 Task: Search one way flight ticket for 3 adults, 3 children in premium economy from Tulsa: Tulsa International Airport to Jacksonville: Albert J. Ellis Airport on 5-3-2023. Choice of flights is Westjet. Number of bags: 9 checked bags. Price is upto 89000. Outbound departure time preference is 8:00.
Action: Mouse moved to (327, 131)
Screenshot: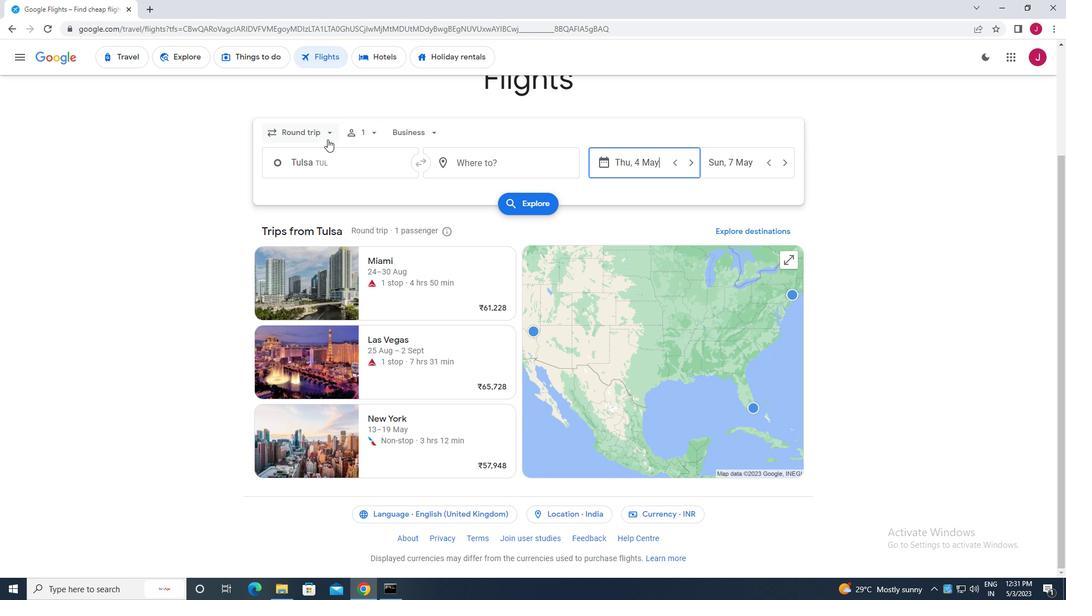 
Action: Mouse pressed left at (327, 131)
Screenshot: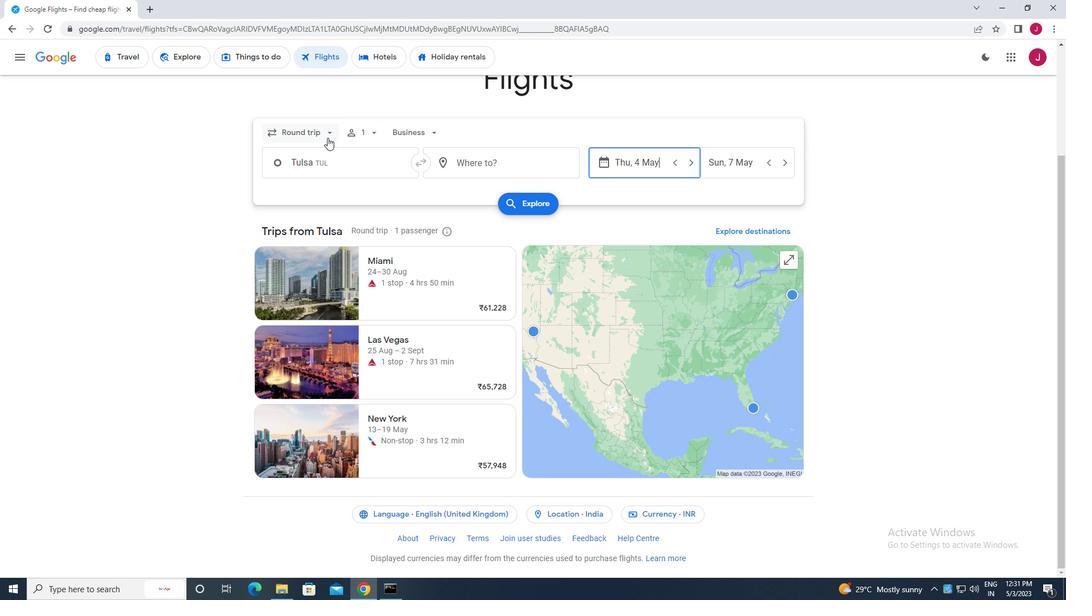 
Action: Mouse moved to (322, 180)
Screenshot: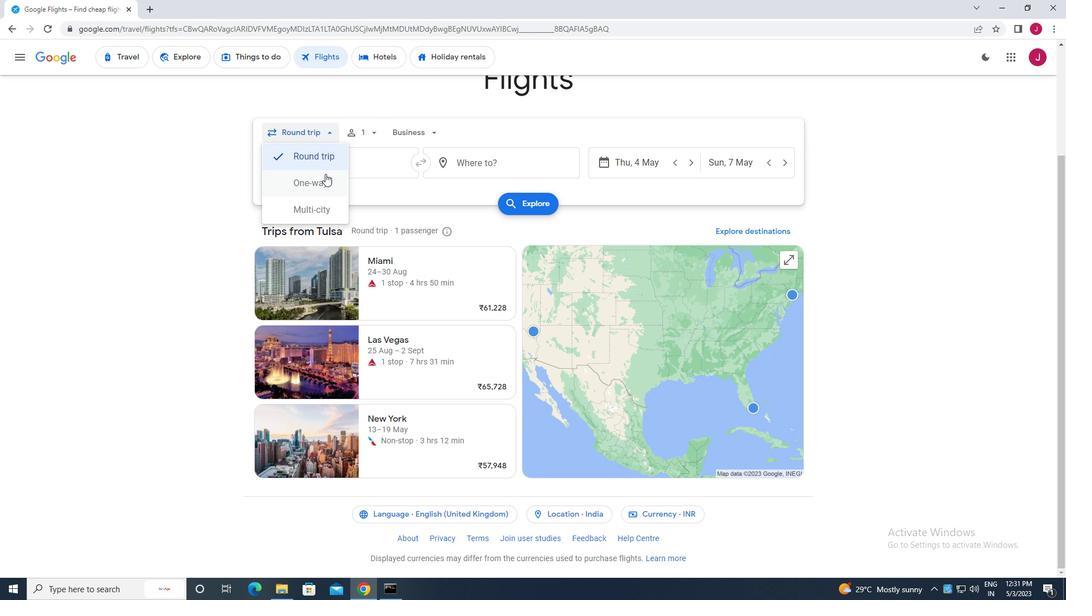 
Action: Mouse pressed left at (322, 180)
Screenshot: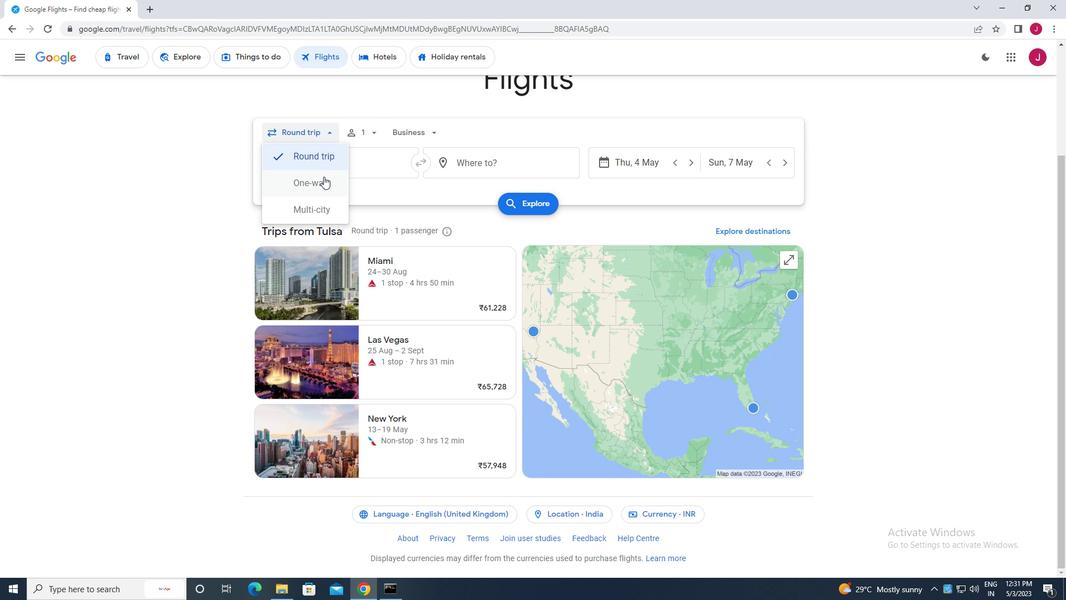
Action: Mouse moved to (367, 135)
Screenshot: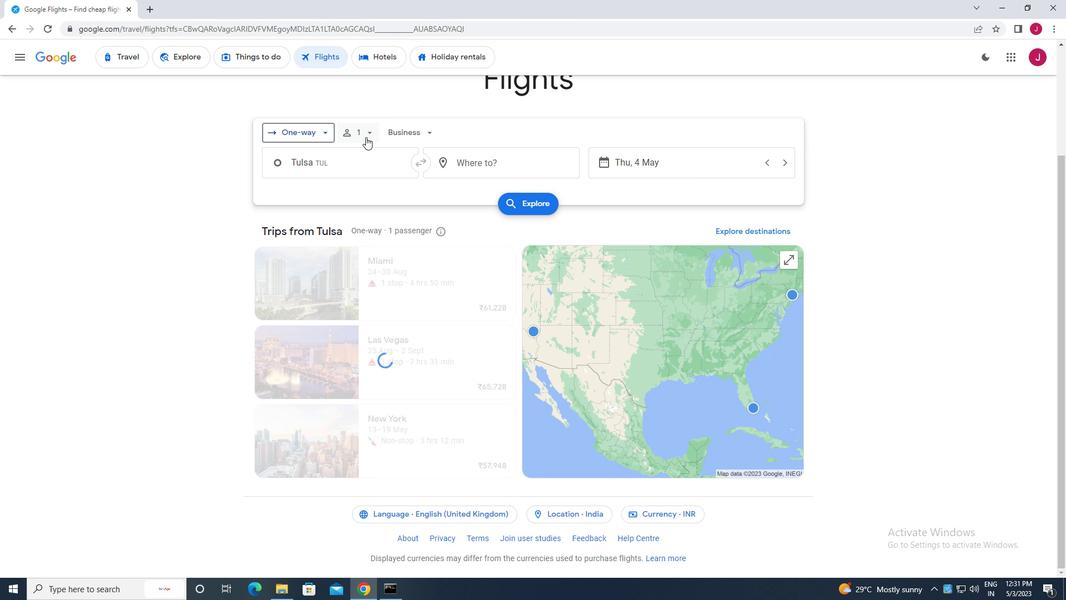 
Action: Mouse pressed left at (367, 135)
Screenshot: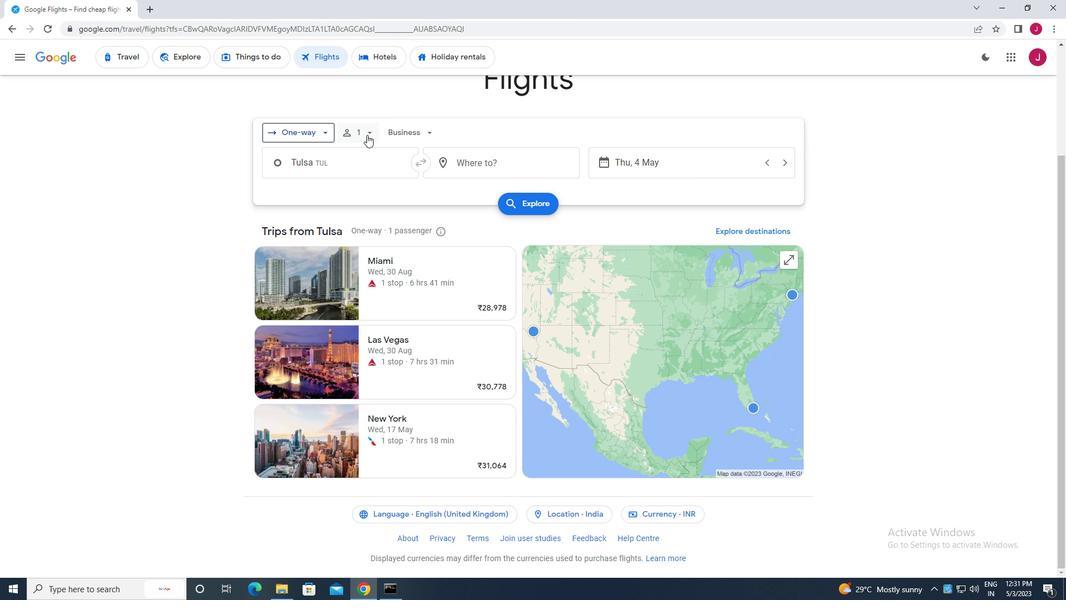 
Action: Mouse moved to (455, 161)
Screenshot: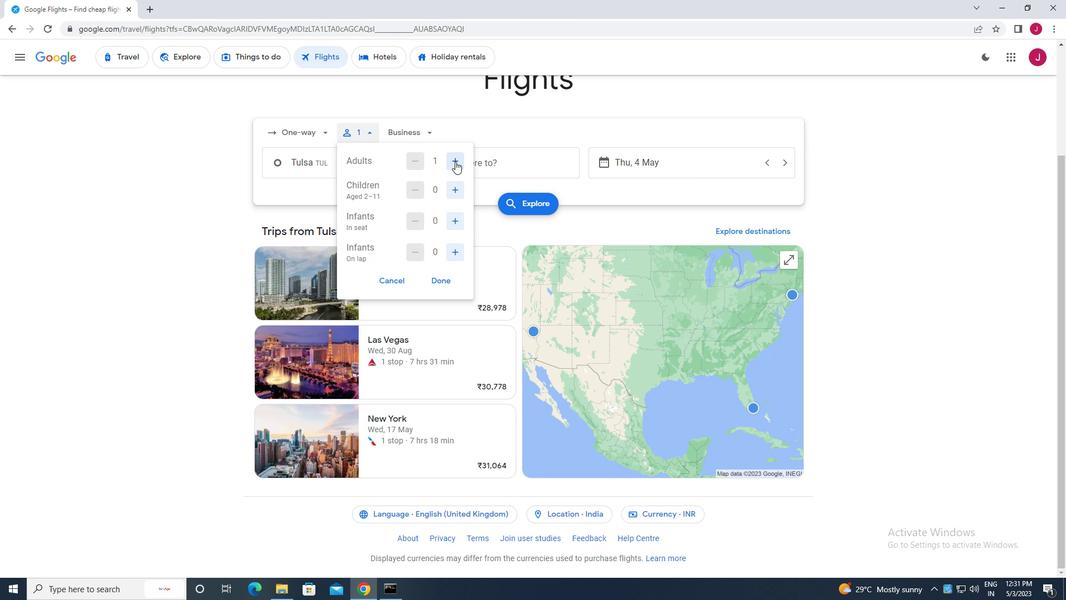 
Action: Mouse pressed left at (455, 161)
Screenshot: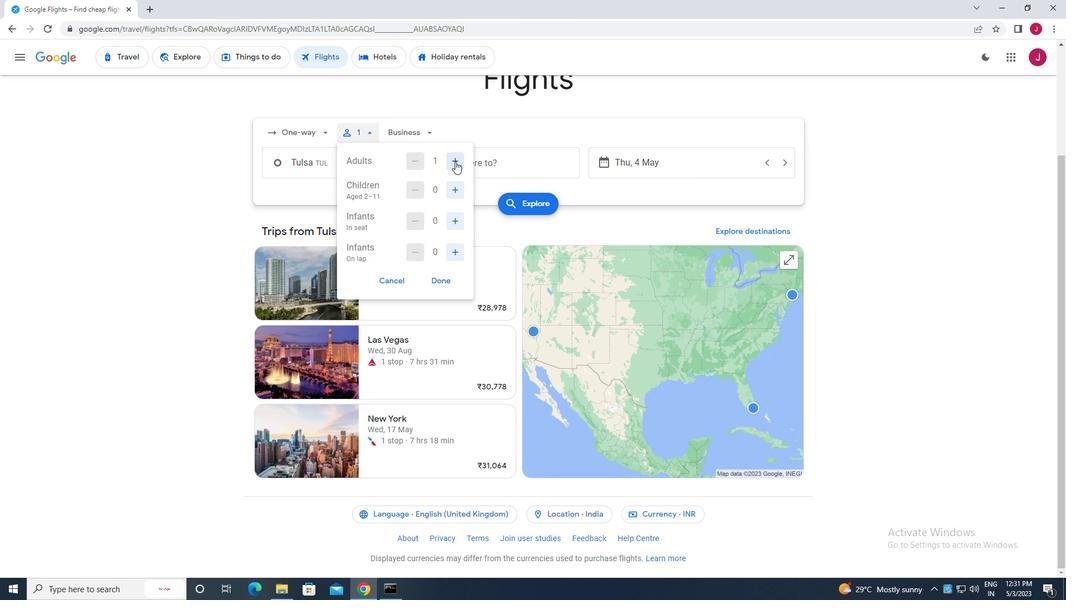 
Action: Mouse pressed left at (455, 161)
Screenshot: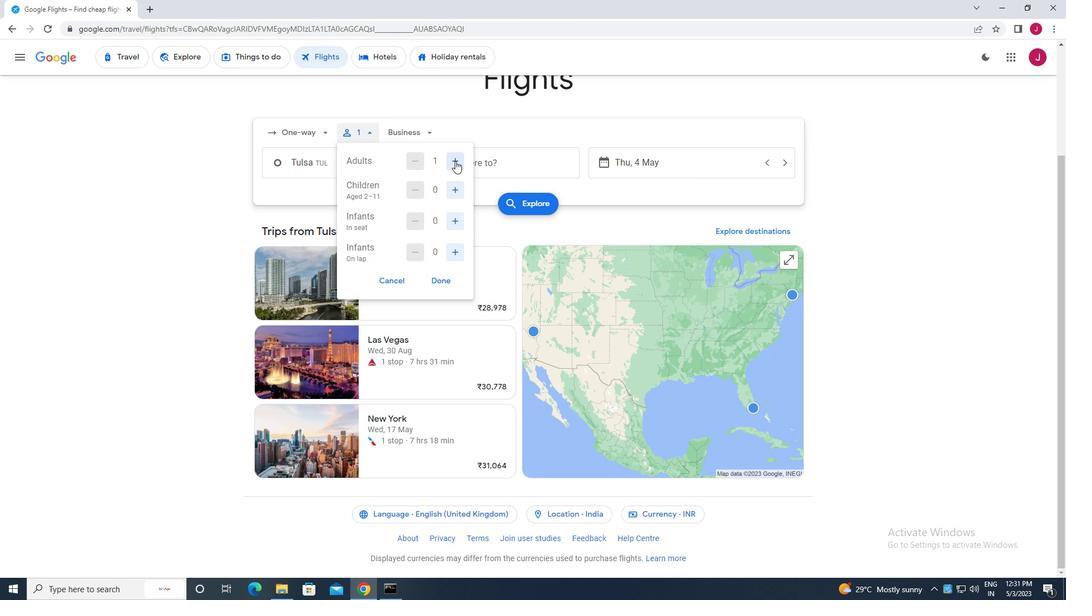
Action: Mouse moved to (457, 191)
Screenshot: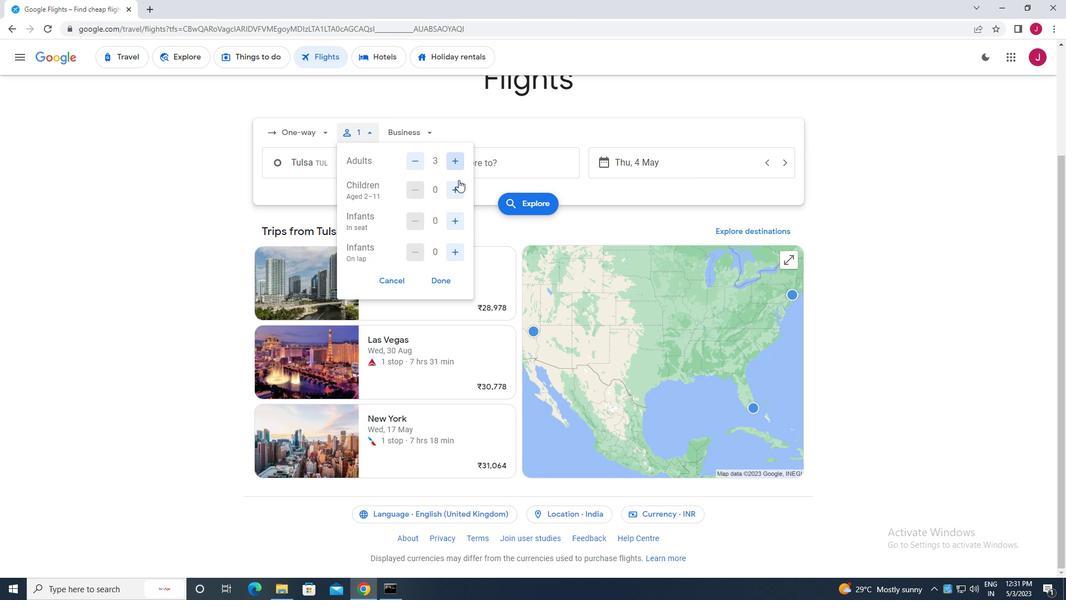 
Action: Mouse pressed left at (457, 191)
Screenshot: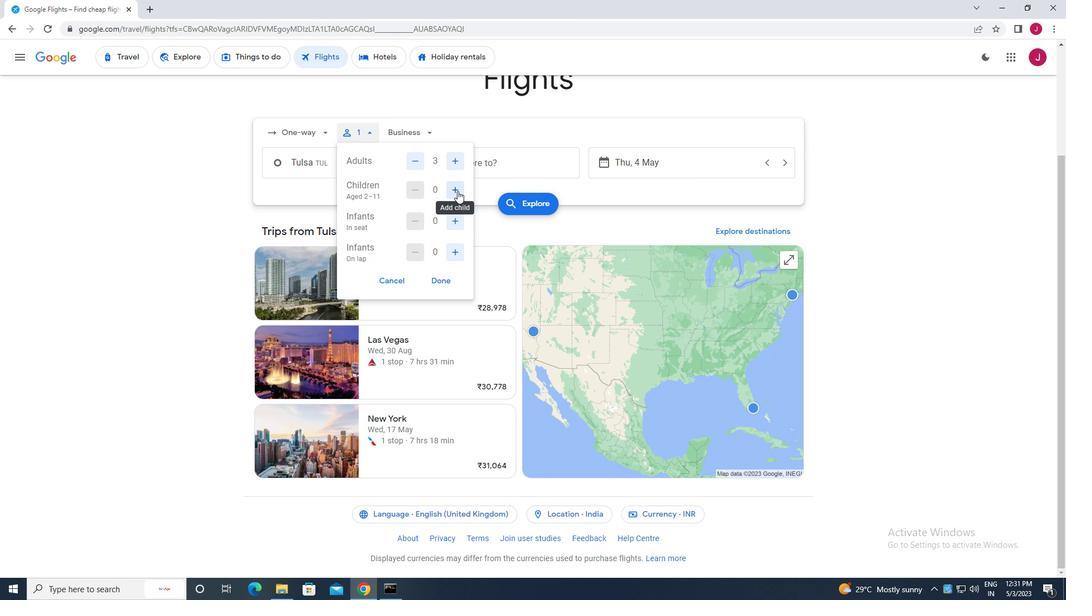 
Action: Mouse pressed left at (457, 191)
Screenshot: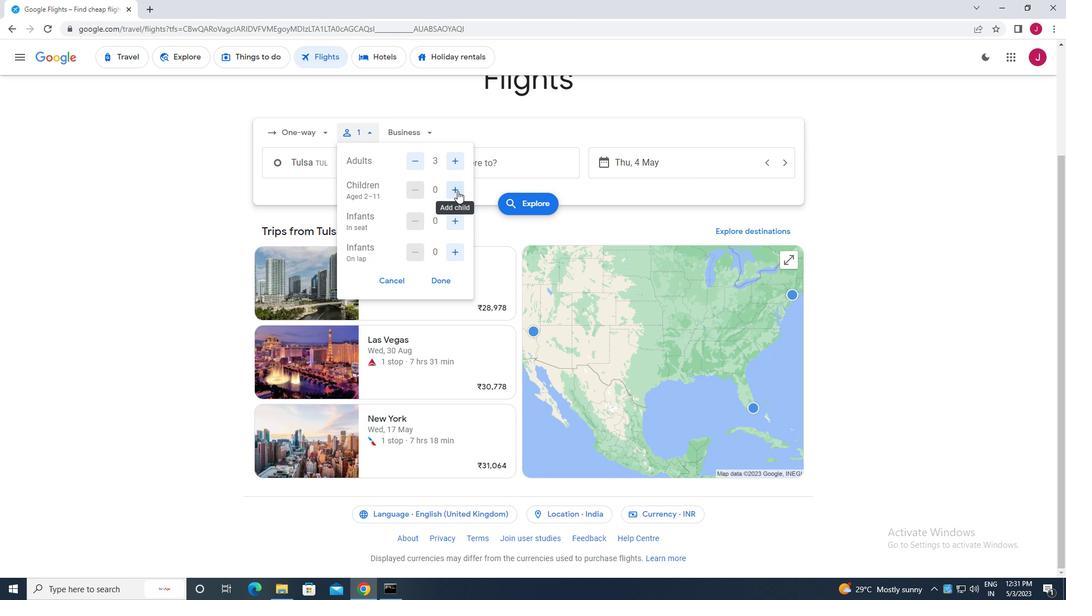 
Action: Mouse pressed left at (457, 191)
Screenshot: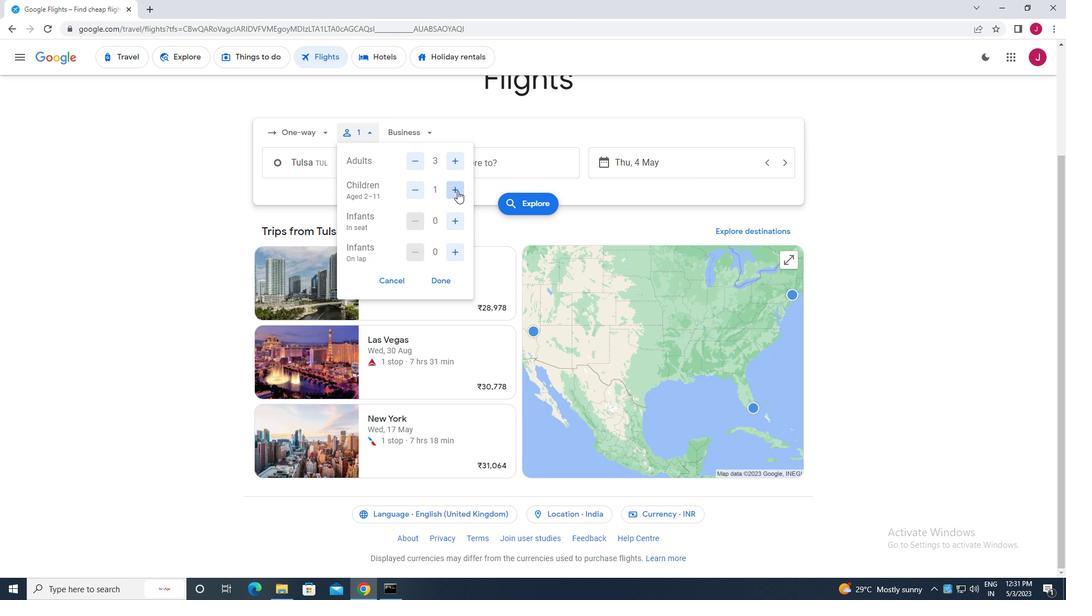 
Action: Mouse moved to (445, 281)
Screenshot: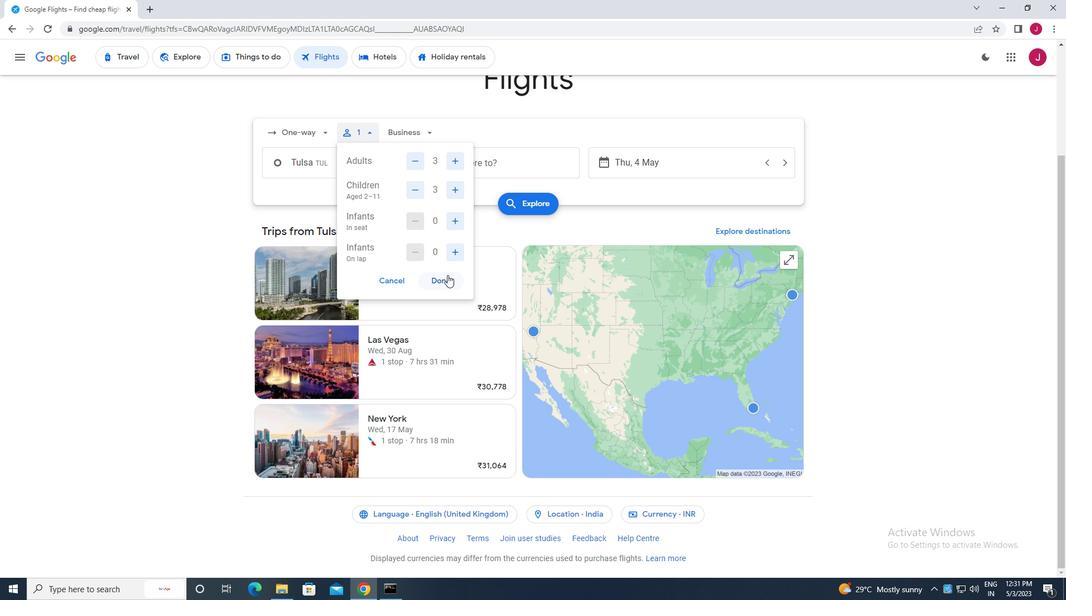 
Action: Mouse pressed left at (445, 281)
Screenshot: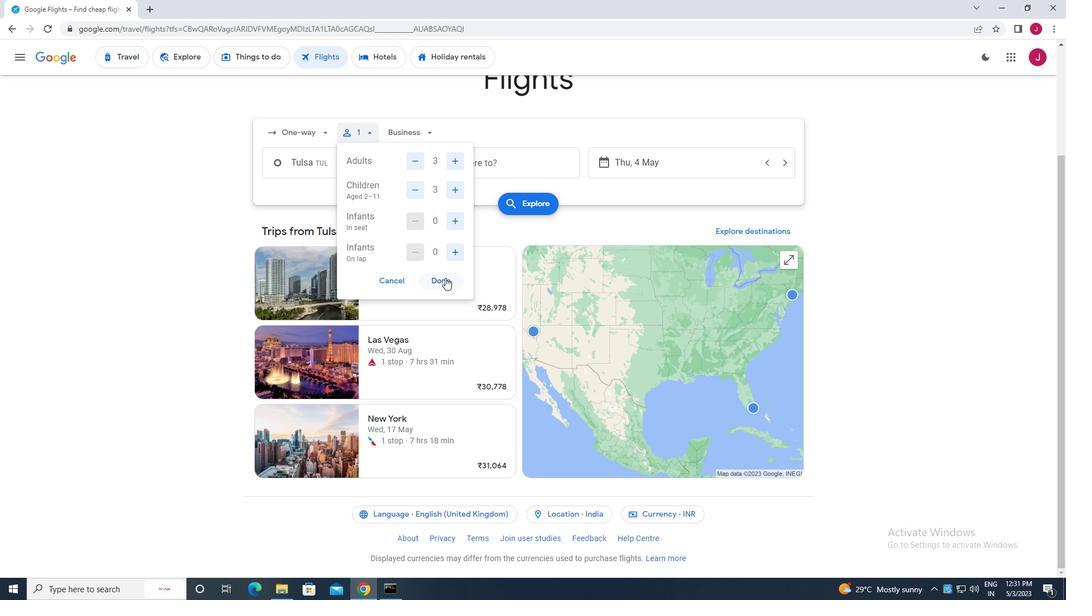 
Action: Mouse moved to (412, 131)
Screenshot: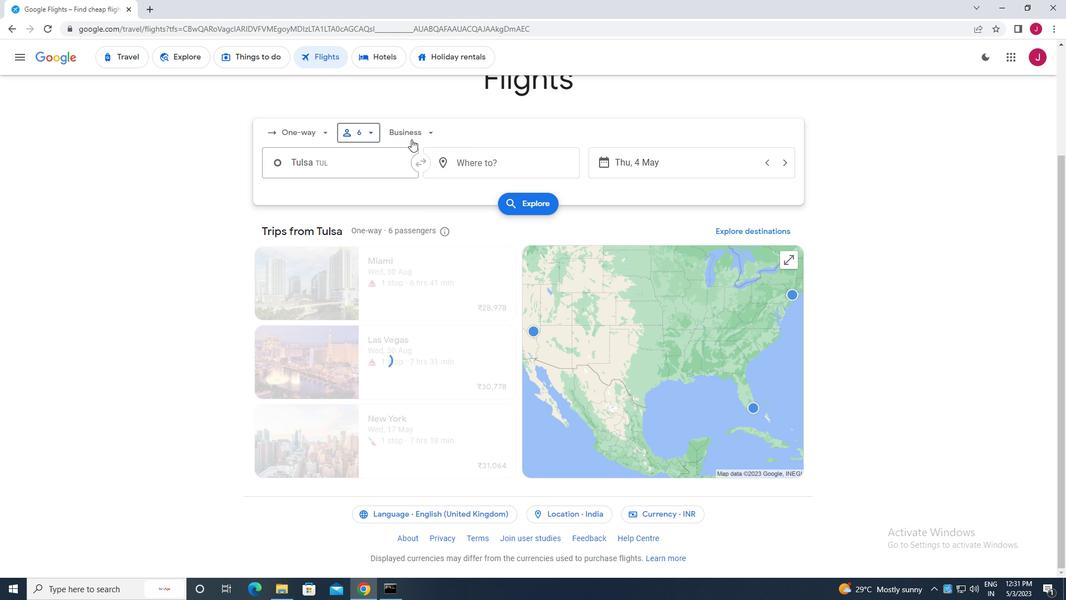 
Action: Mouse pressed left at (412, 131)
Screenshot: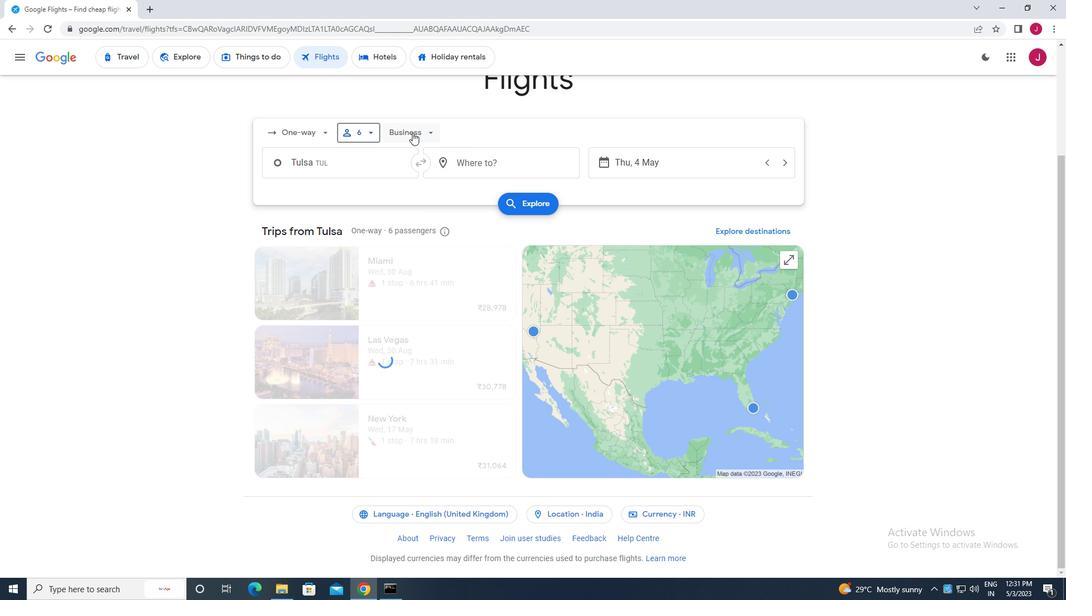 
Action: Mouse moved to (423, 180)
Screenshot: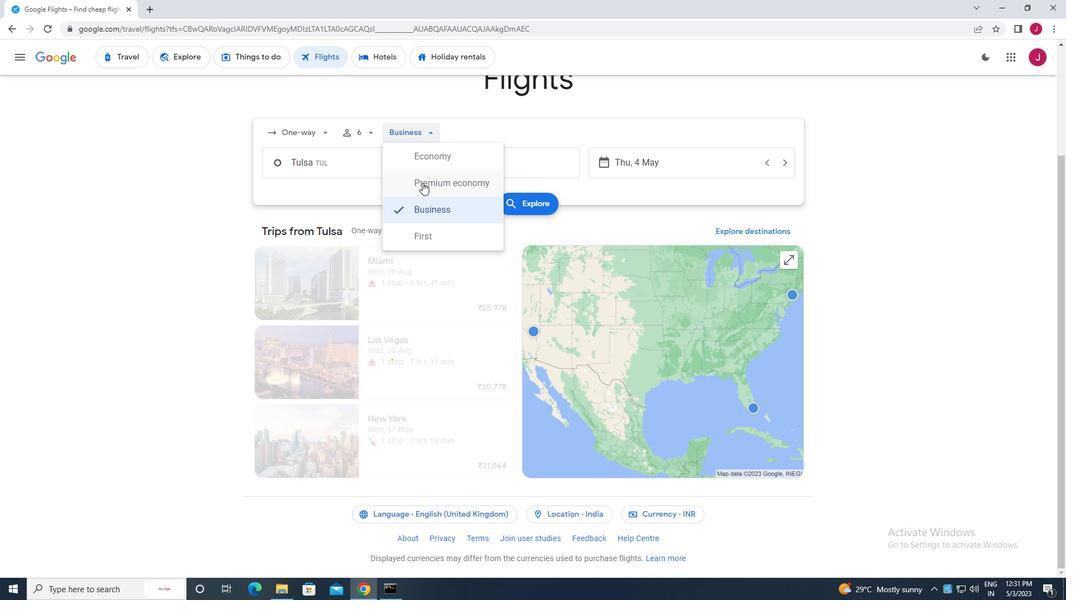
Action: Mouse pressed left at (423, 180)
Screenshot: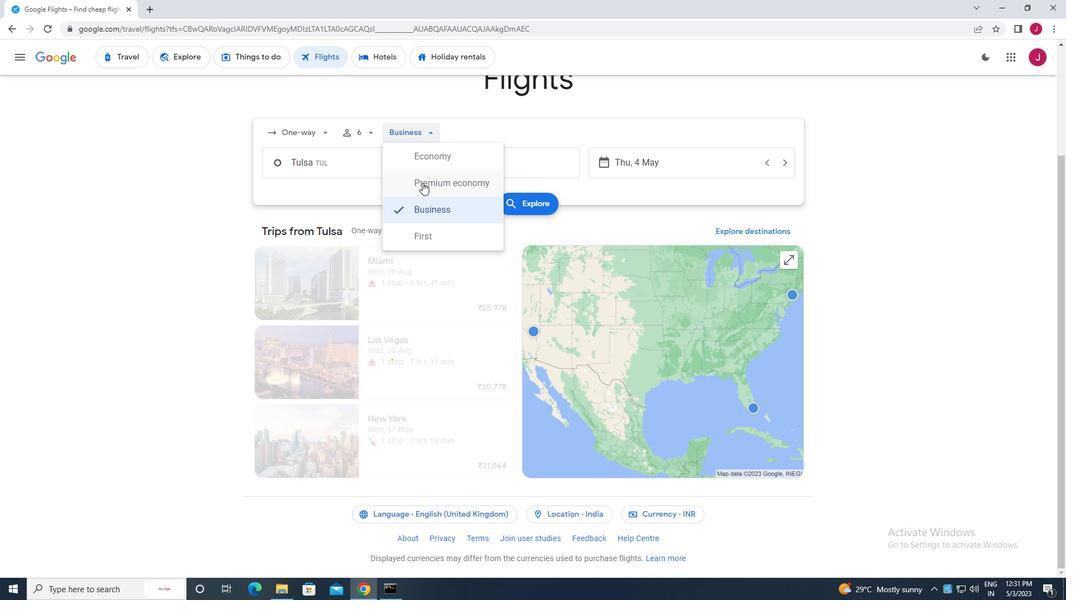 
Action: Mouse moved to (355, 168)
Screenshot: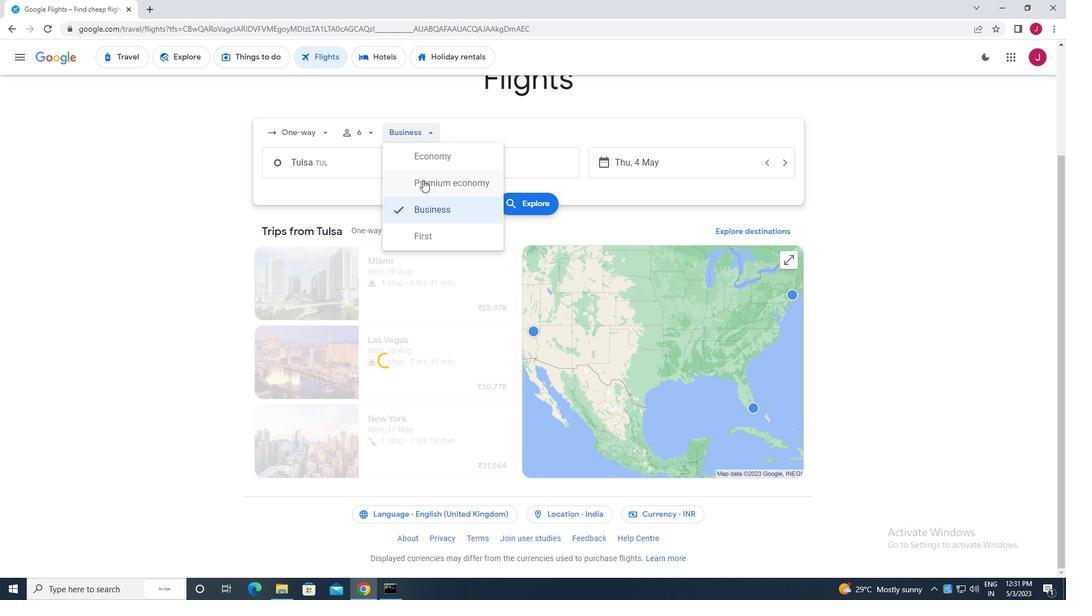 
Action: Mouse pressed left at (355, 168)
Screenshot: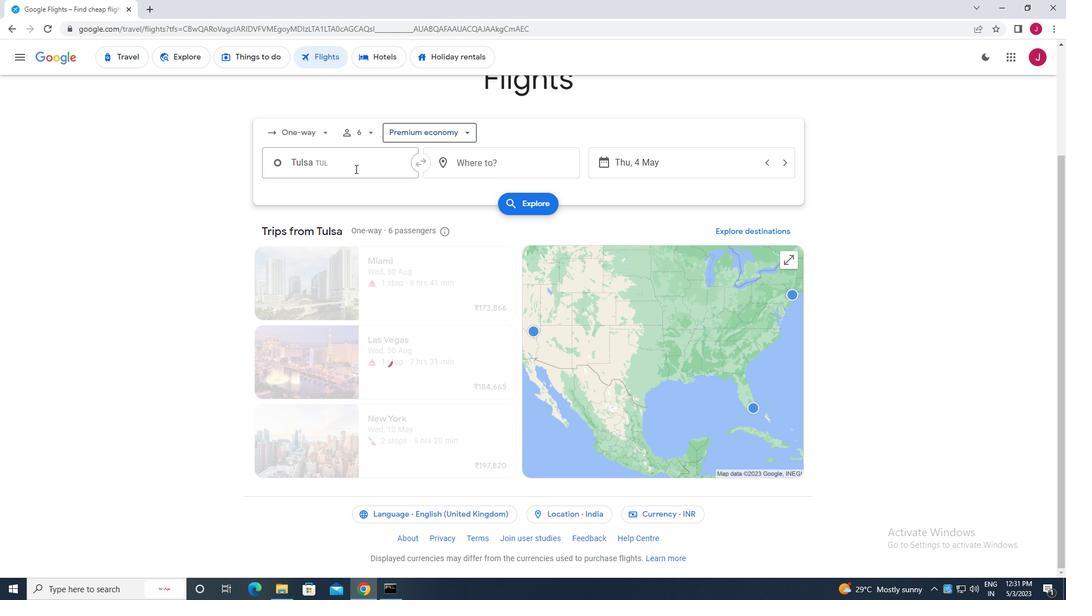 
Action: Mouse moved to (366, 164)
Screenshot: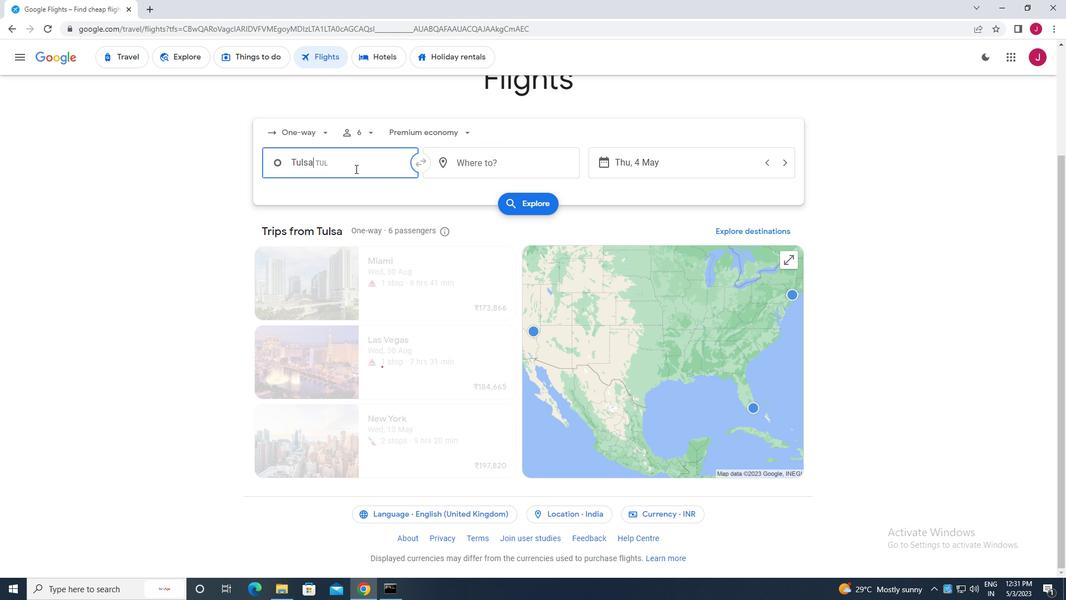 
Action: Key pressed tulsa
Screenshot: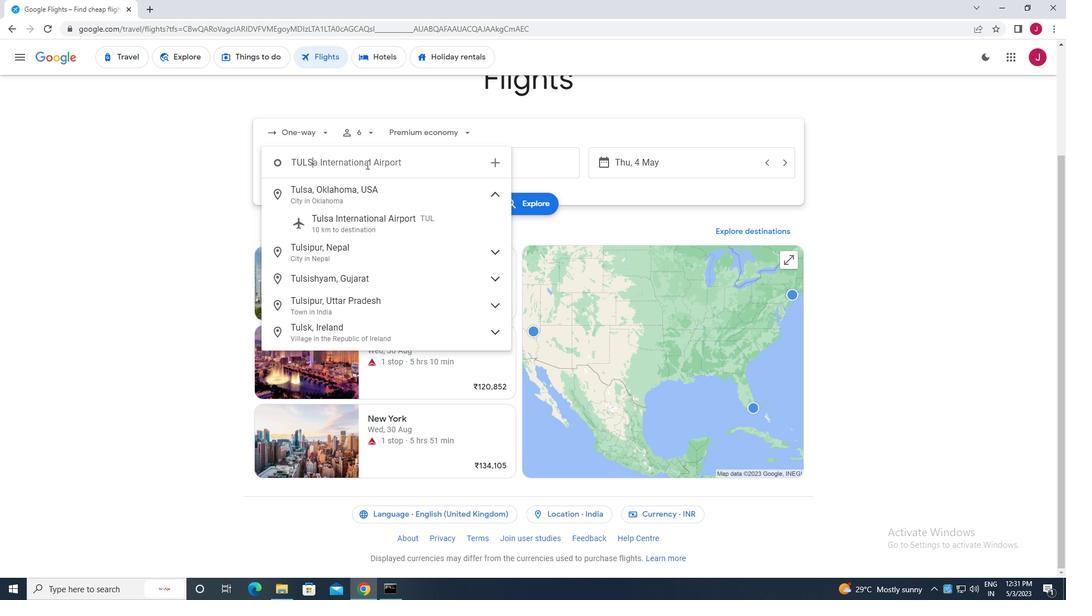 
Action: Mouse moved to (375, 225)
Screenshot: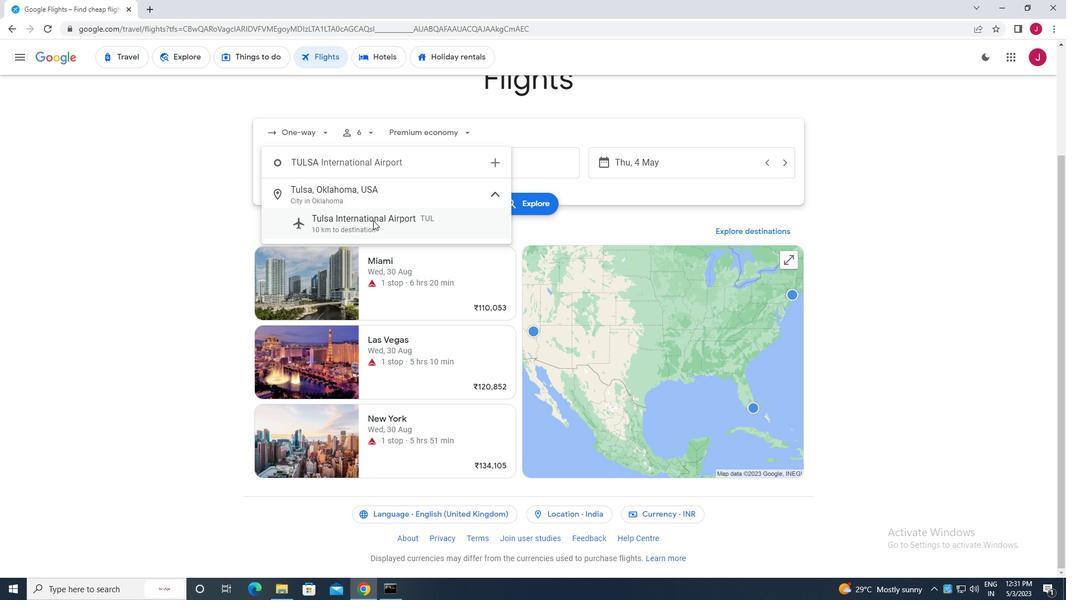 
Action: Mouse pressed left at (375, 225)
Screenshot: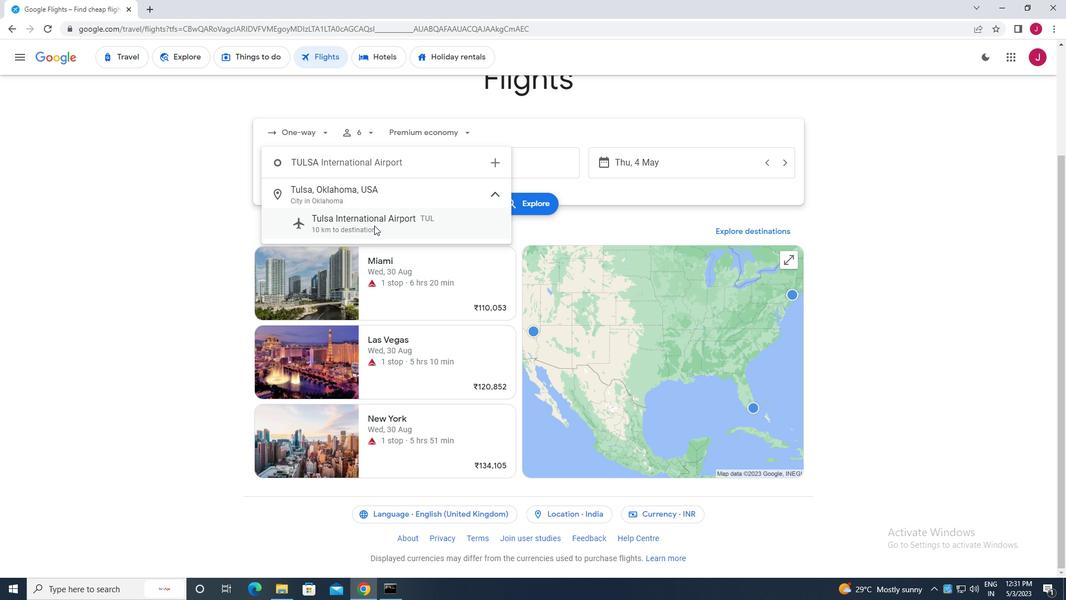 
Action: Mouse moved to (509, 168)
Screenshot: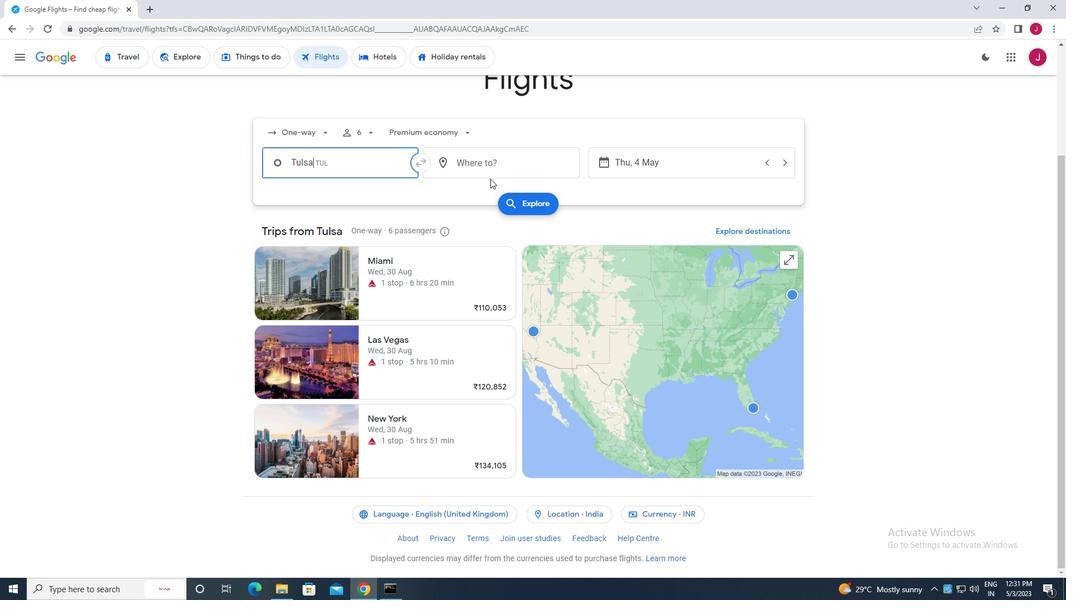 
Action: Mouse pressed left at (509, 168)
Screenshot: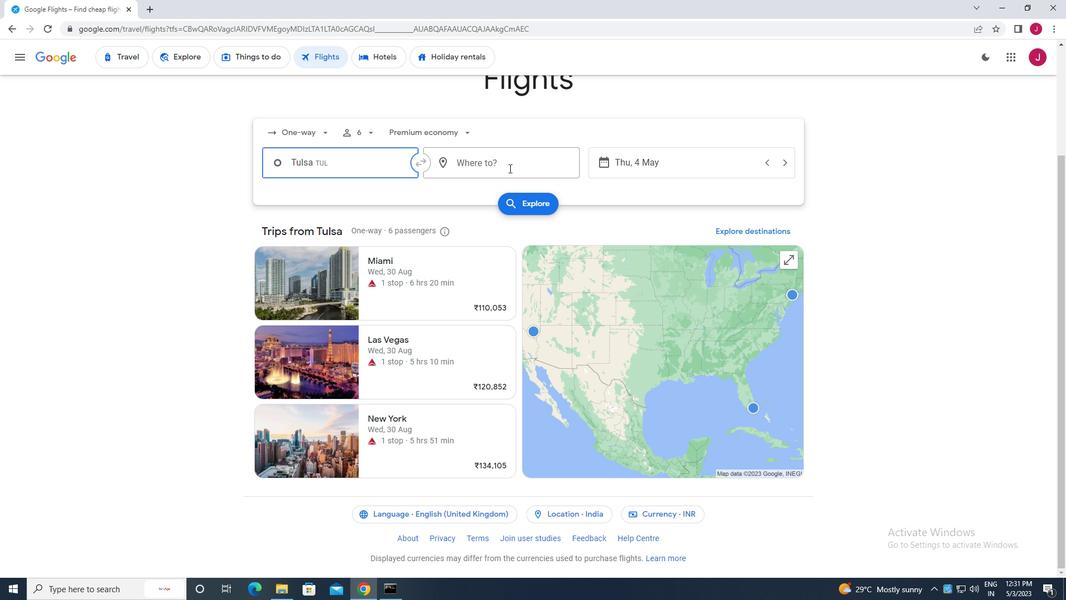 
Action: Mouse moved to (509, 168)
Screenshot: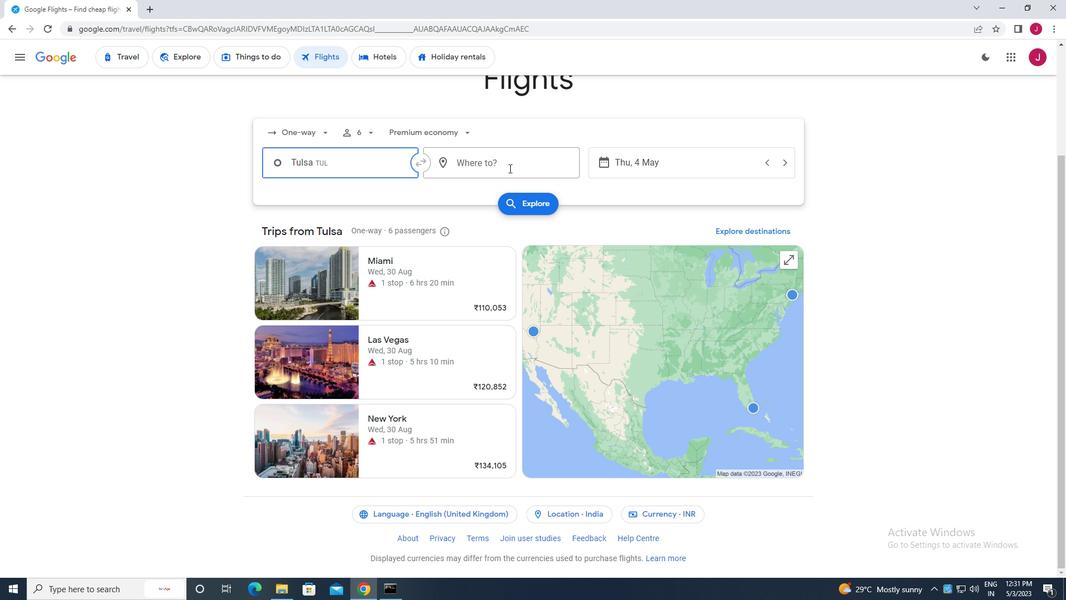 
Action: Key pressed albert<Key.space>
Screenshot: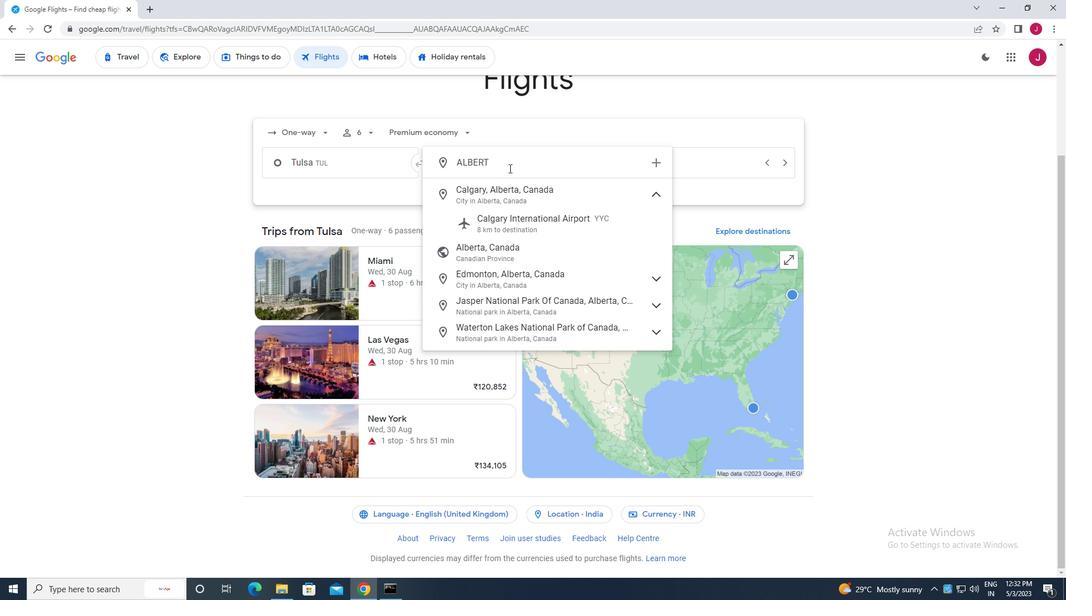 
Action: Mouse moved to (526, 187)
Screenshot: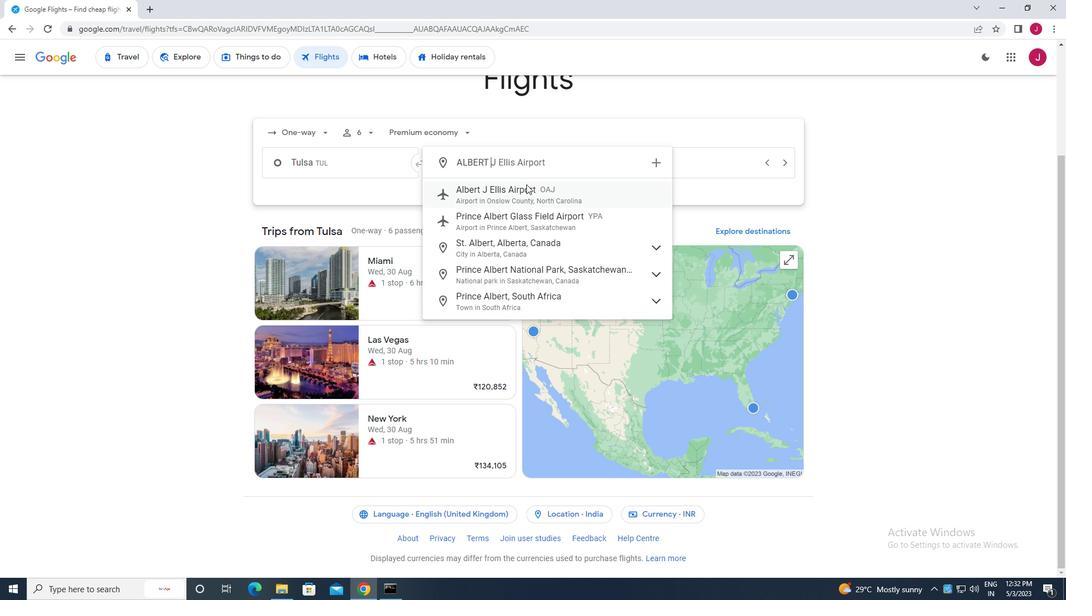 
Action: Mouse pressed left at (526, 187)
Screenshot: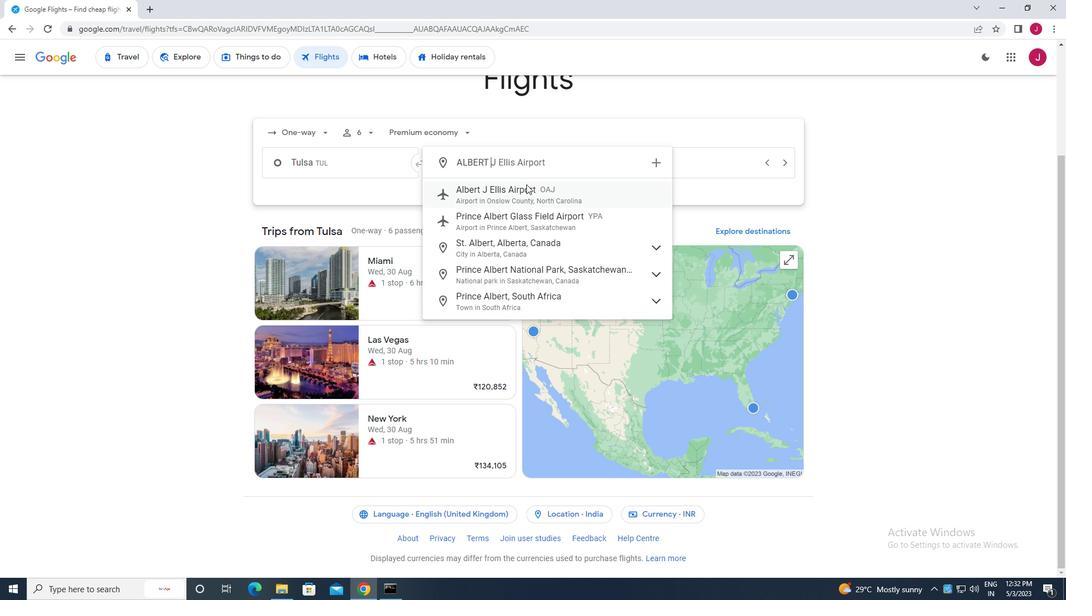 
Action: Mouse moved to (661, 166)
Screenshot: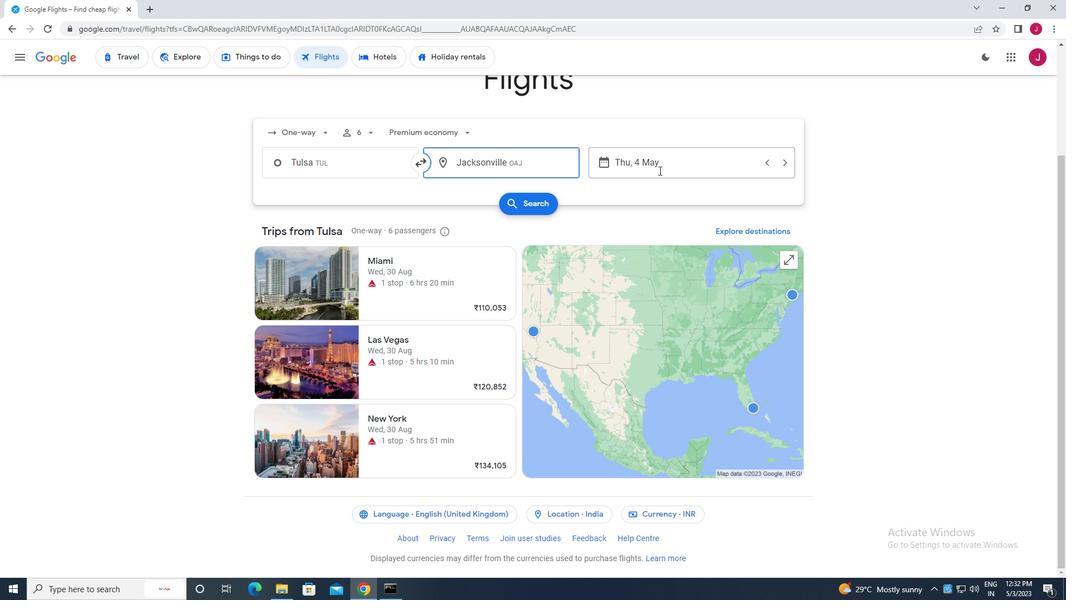 
Action: Mouse pressed left at (661, 166)
Screenshot: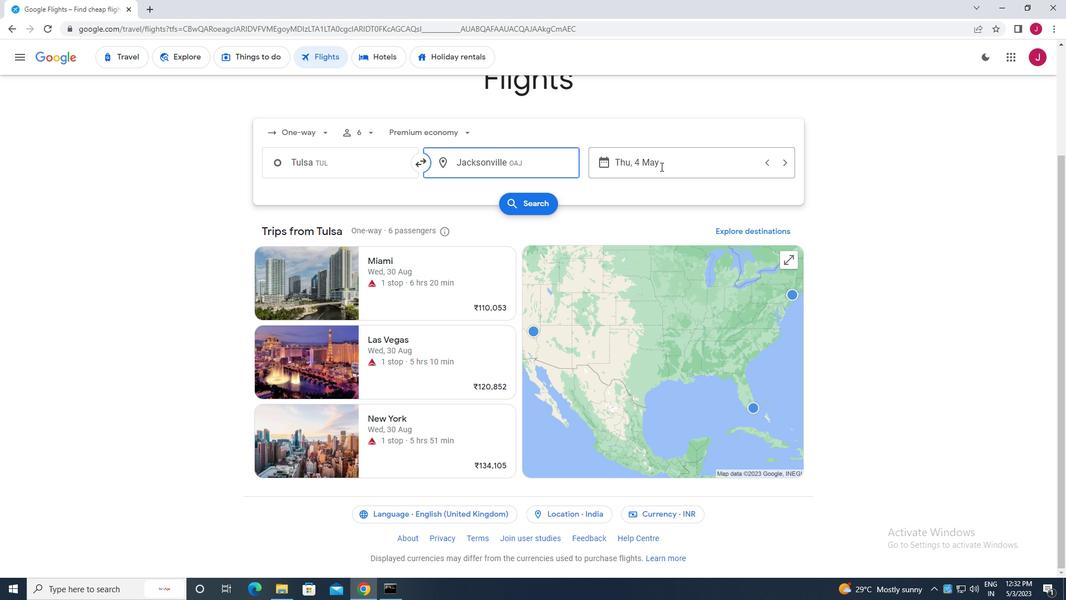 
Action: Mouse moved to (480, 248)
Screenshot: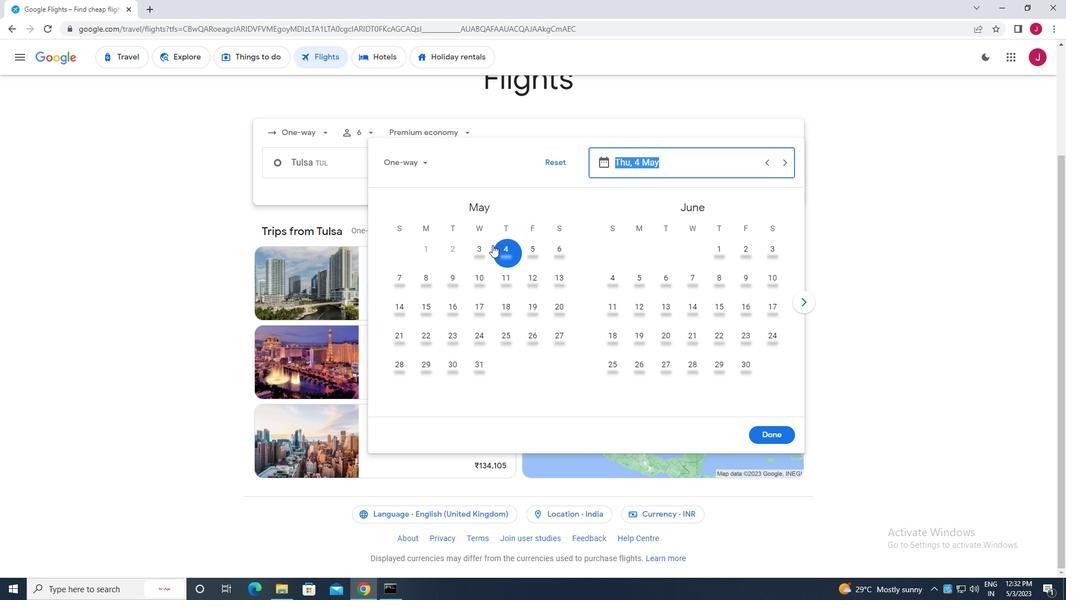 
Action: Mouse pressed left at (480, 248)
Screenshot: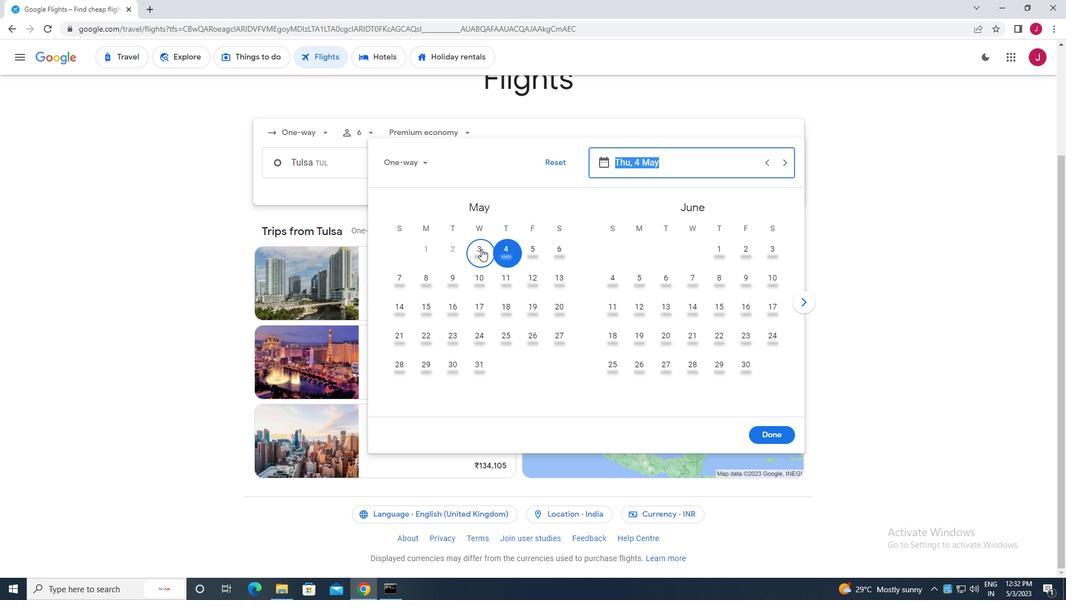 
Action: Mouse moved to (766, 430)
Screenshot: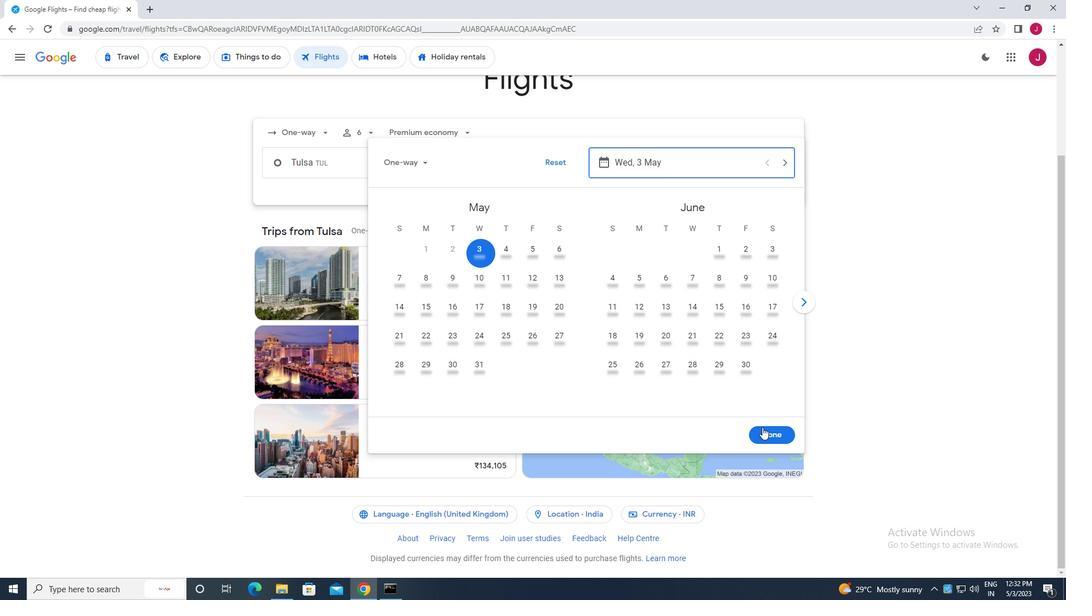 
Action: Mouse pressed left at (766, 430)
Screenshot: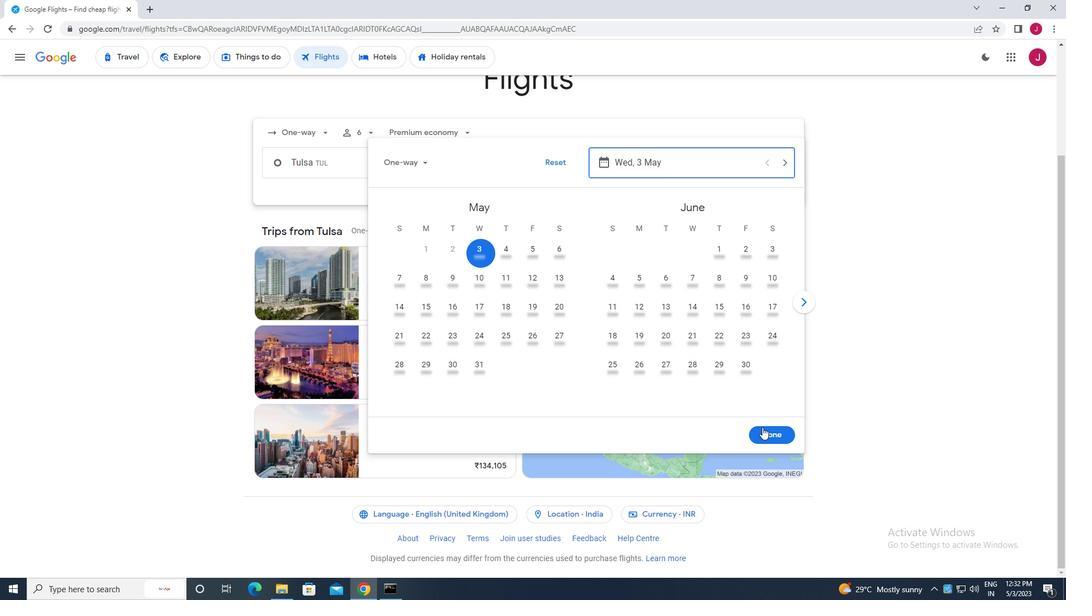 
Action: Mouse moved to (536, 202)
Screenshot: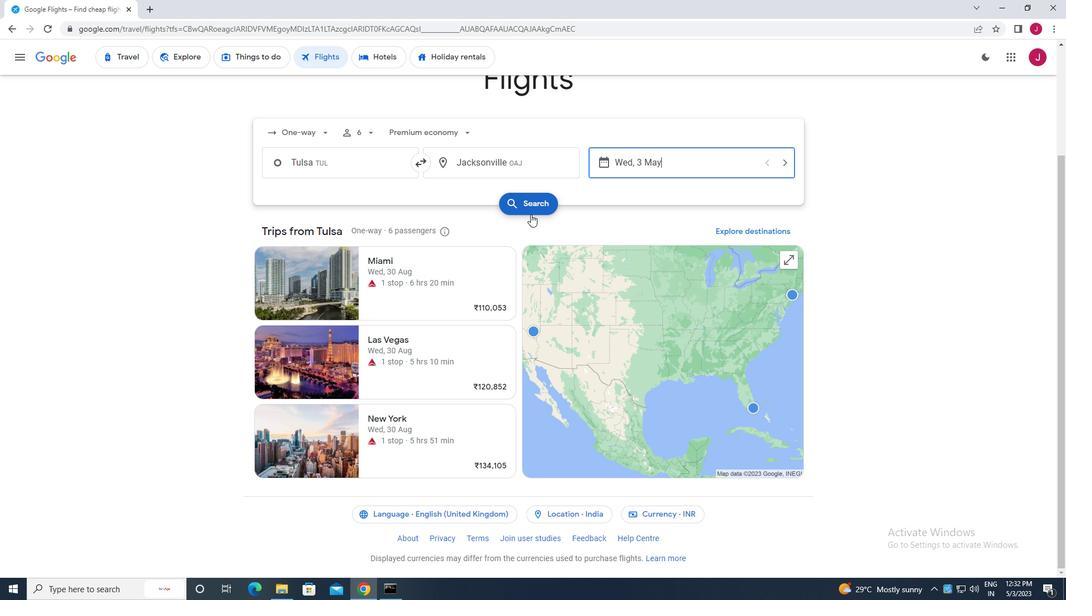 
Action: Mouse pressed left at (536, 202)
Screenshot: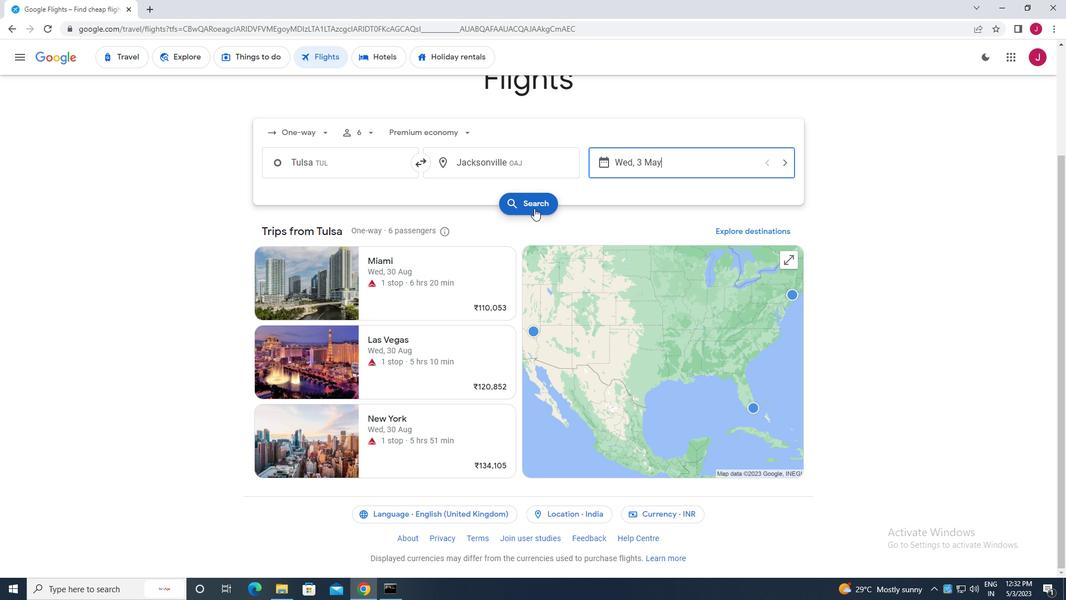 
Action: Mouse moved to (280, 157)
Screenshot: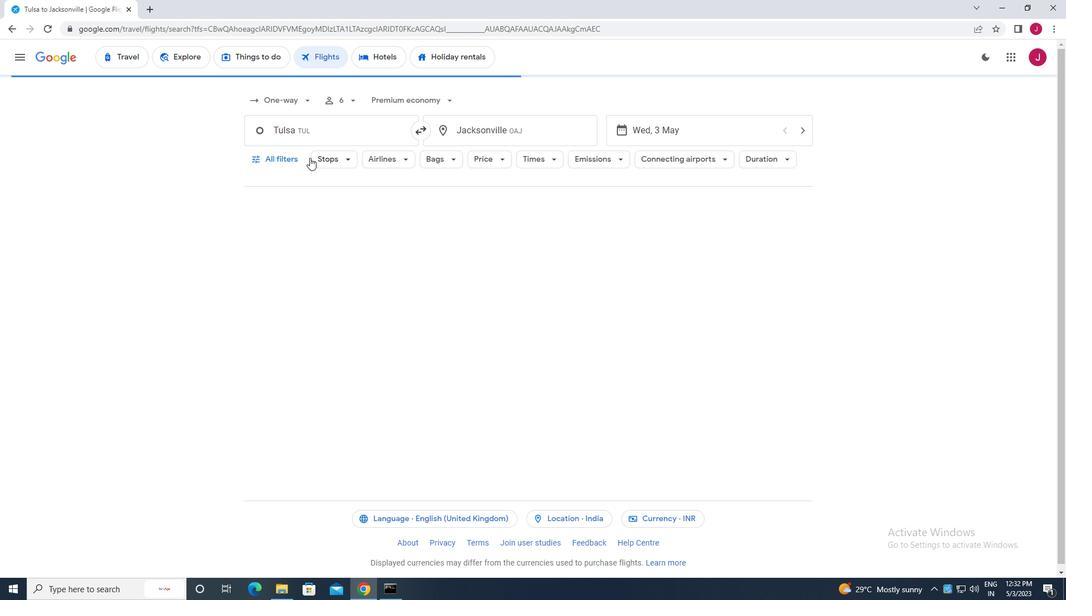 
Action: Mouse pressed left at (280, 157)
Screenshot: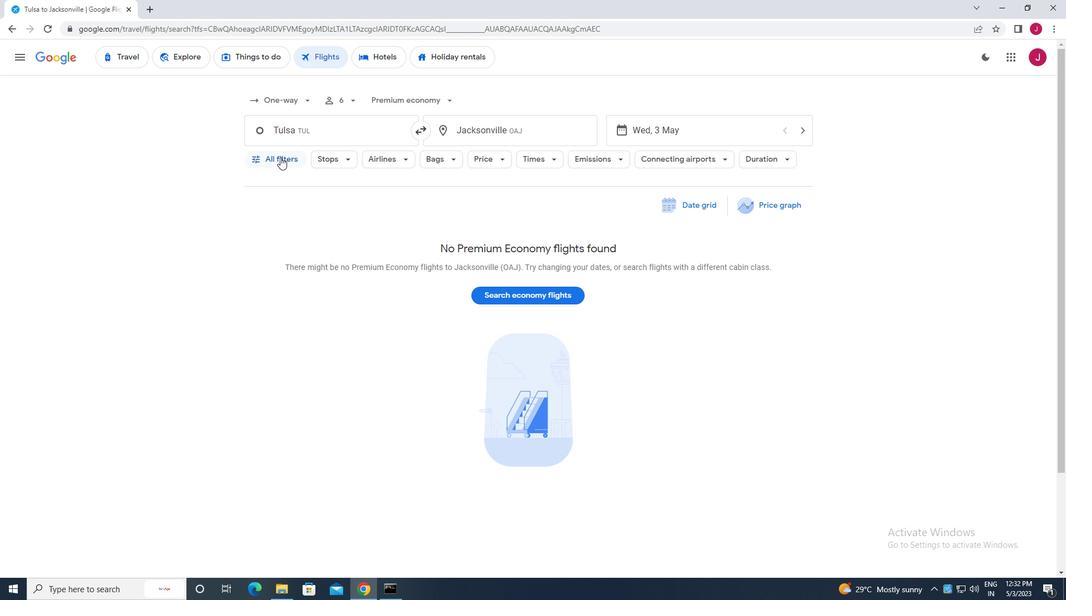 
Action: Mouse moved to (309, 207)
Screenshot: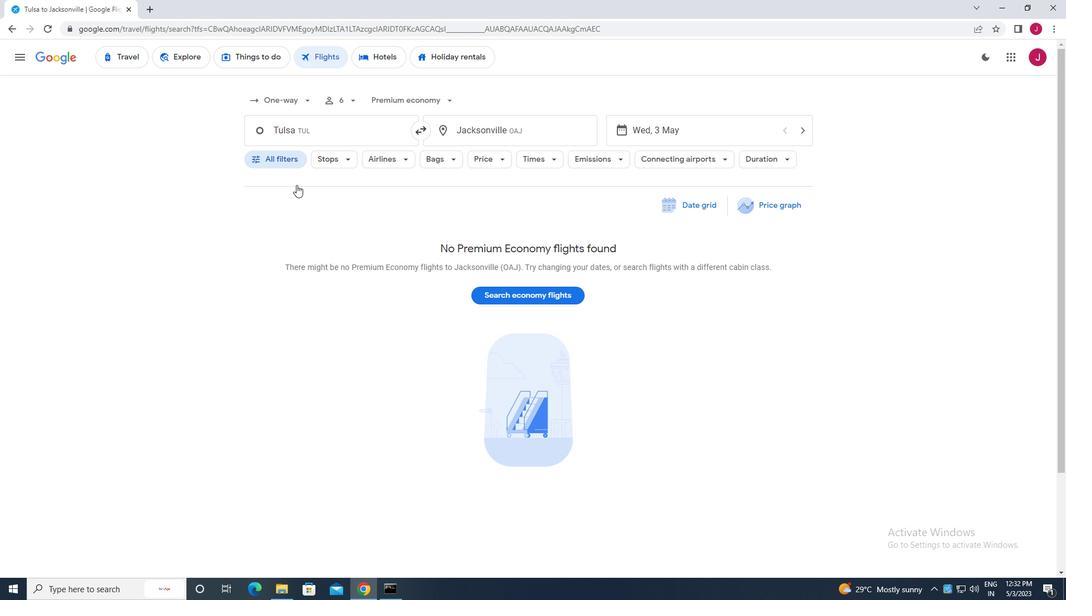 
Action: Mouse scrolled (309, 206) with delta (0, 0)
Screenshot: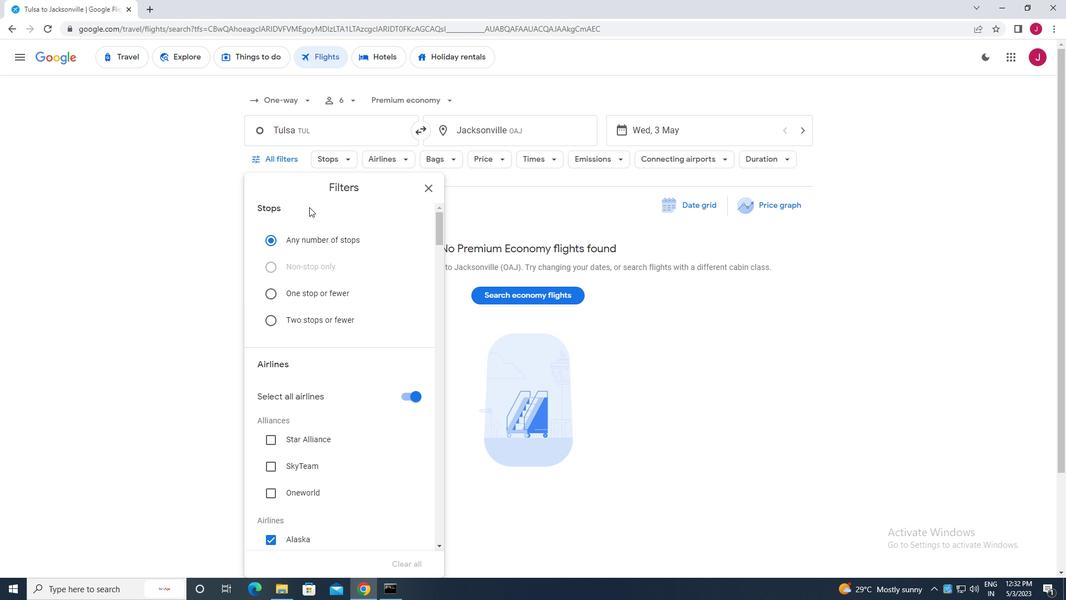 
Action: Mouse scrolled (309, 206) with delta (0, 0)
Screenshot: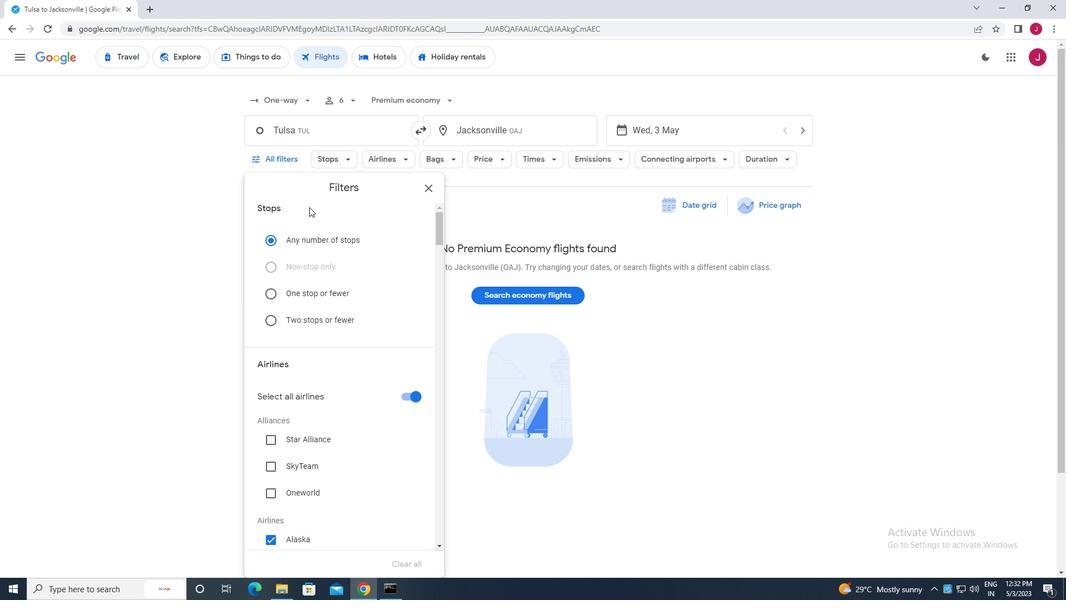 
Action: Mouse moved to (310, 207)
Screenshot: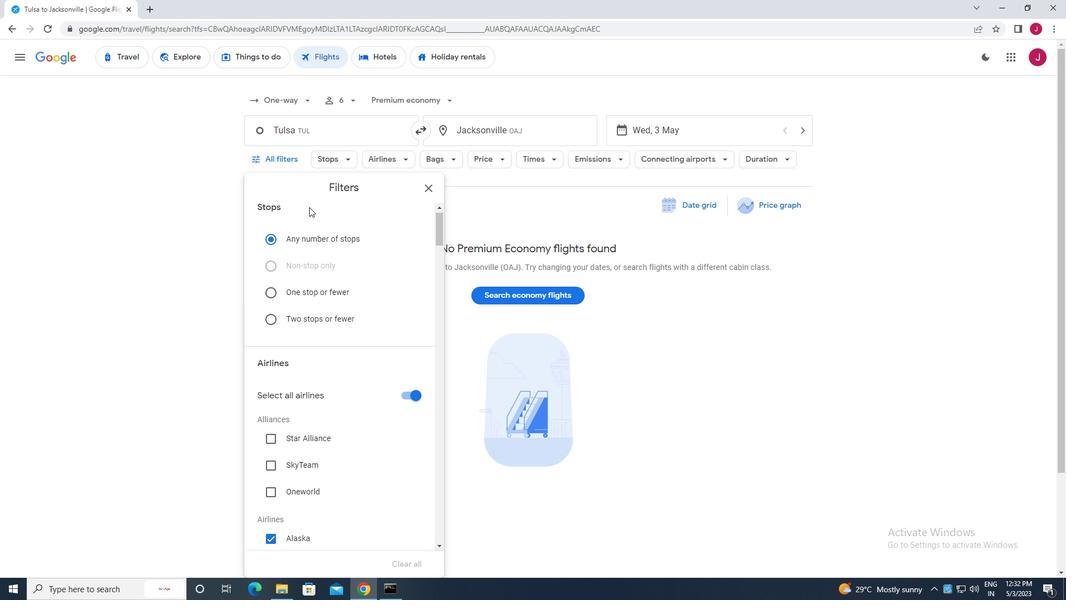 
Action: Mouse scrolled (310, 206) with delta (0, 0)
Screenshot: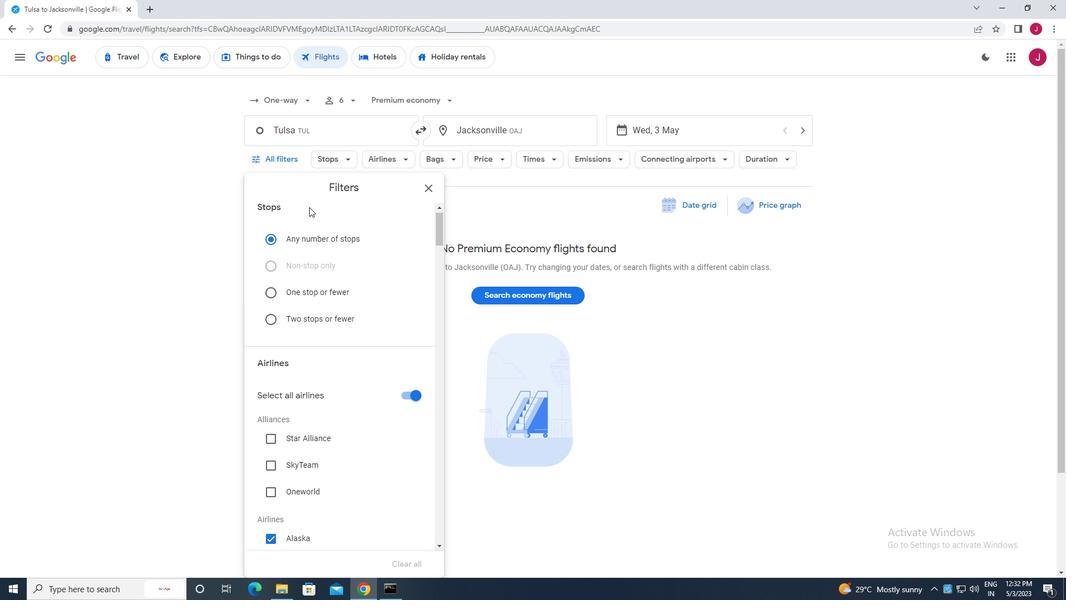 
Action: Mouse moved to (407, 232)
Screenshot: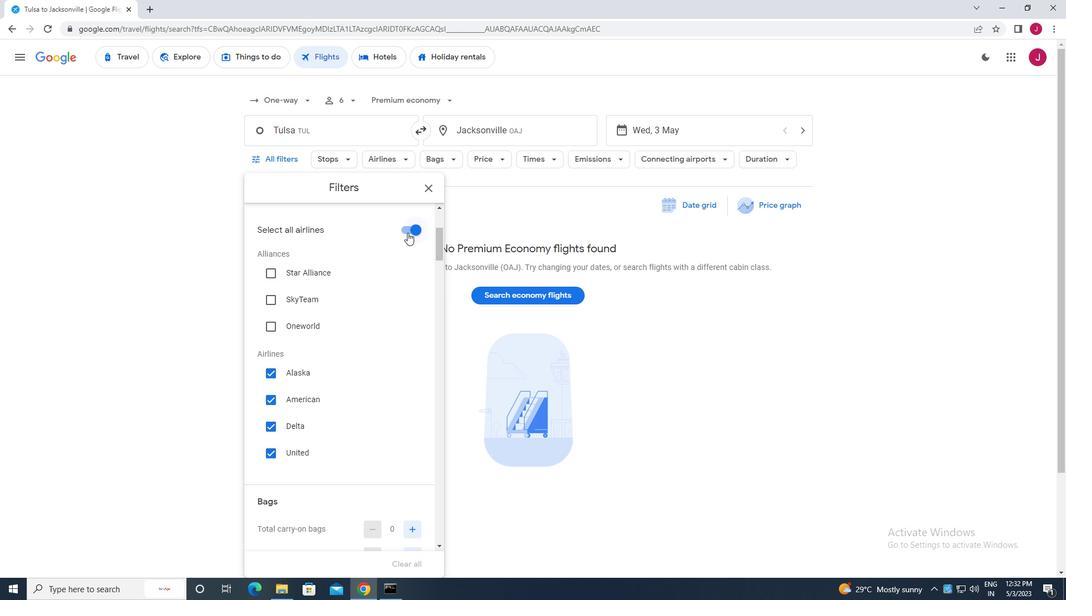 
Action: Mouse pressed left at (407, 232)
Screenshot: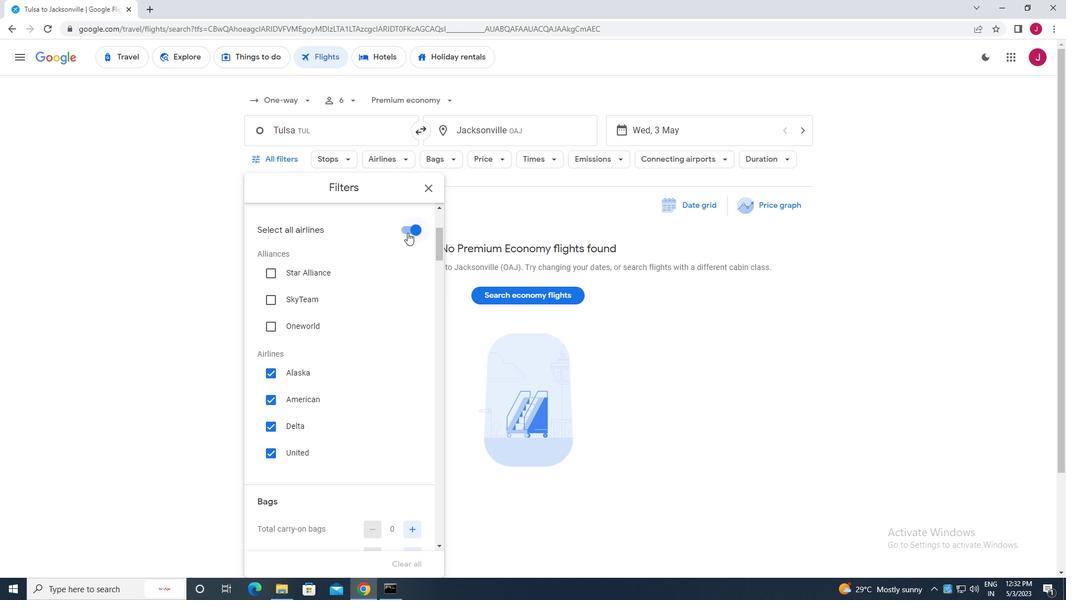 
Action: Mouse moved to (319, 268)
Screenshot: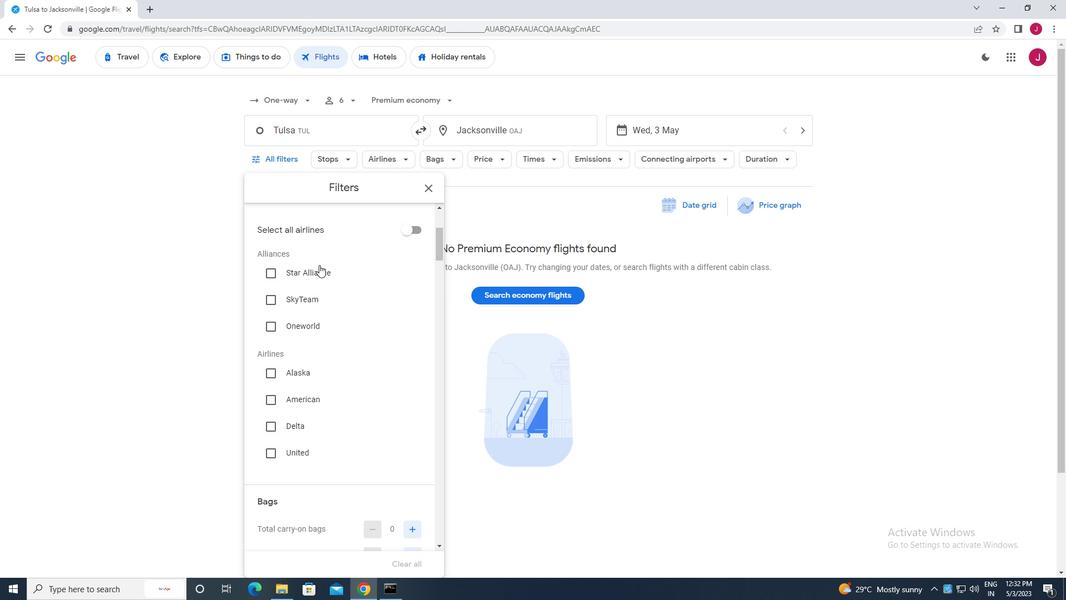 
Action: Mouse scrolled (319, 267) with delta (0, 0)
Screenshot: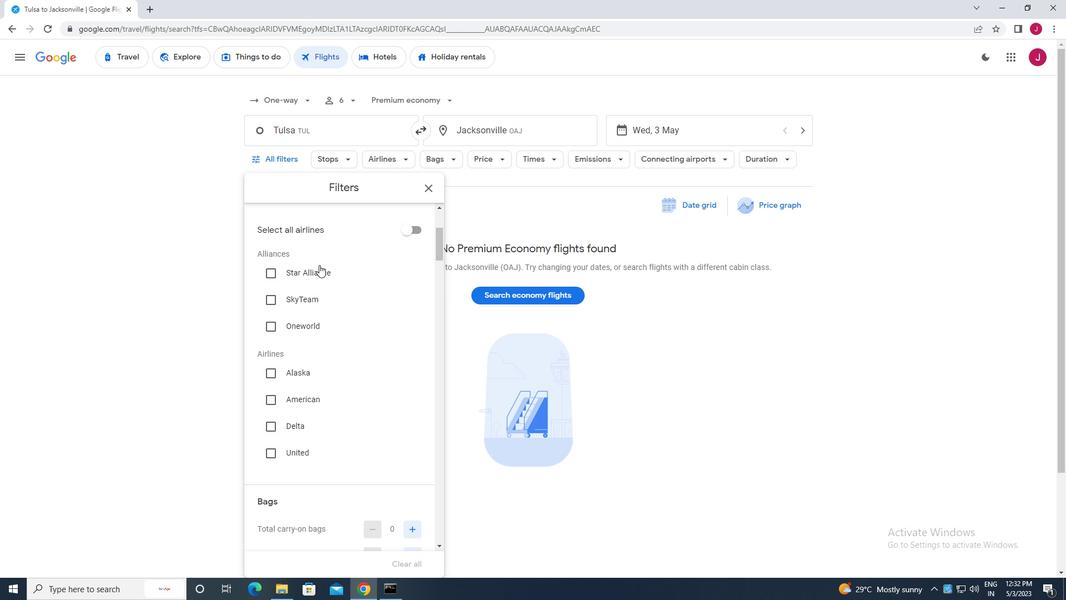 
Action: Mouse moved to (320, 271)
Screenshot: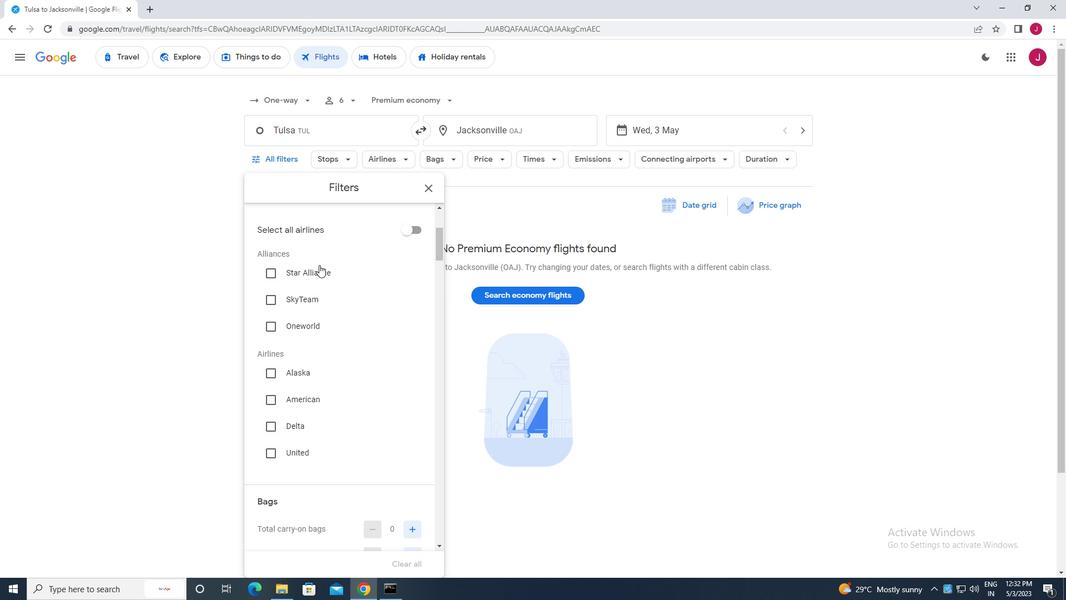 
Action: Mouse scrolled (320, 271) with delta (0, 0)
Screenshot: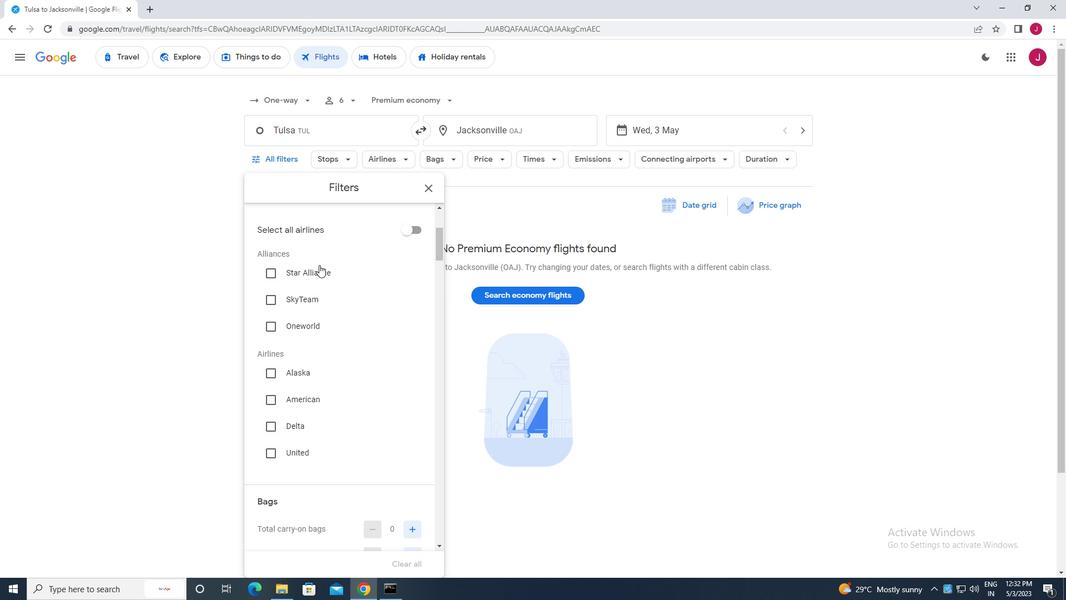 
Action: Mouse moved to (320, 272)
Screenshot: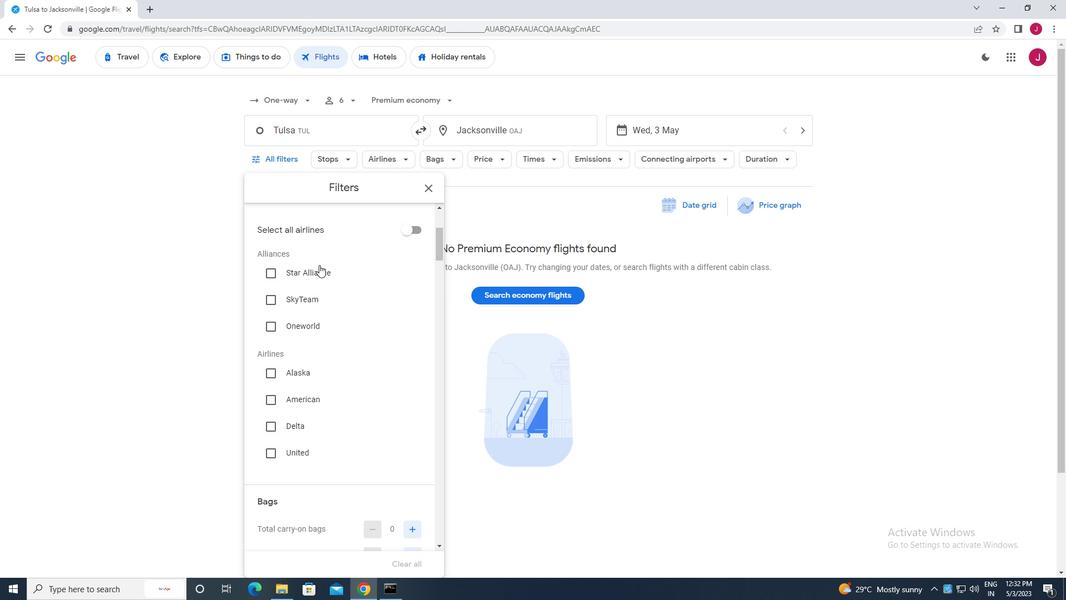 
Action: Mouse scrolled (320, 272) with delta (0, 0)
Screenshot: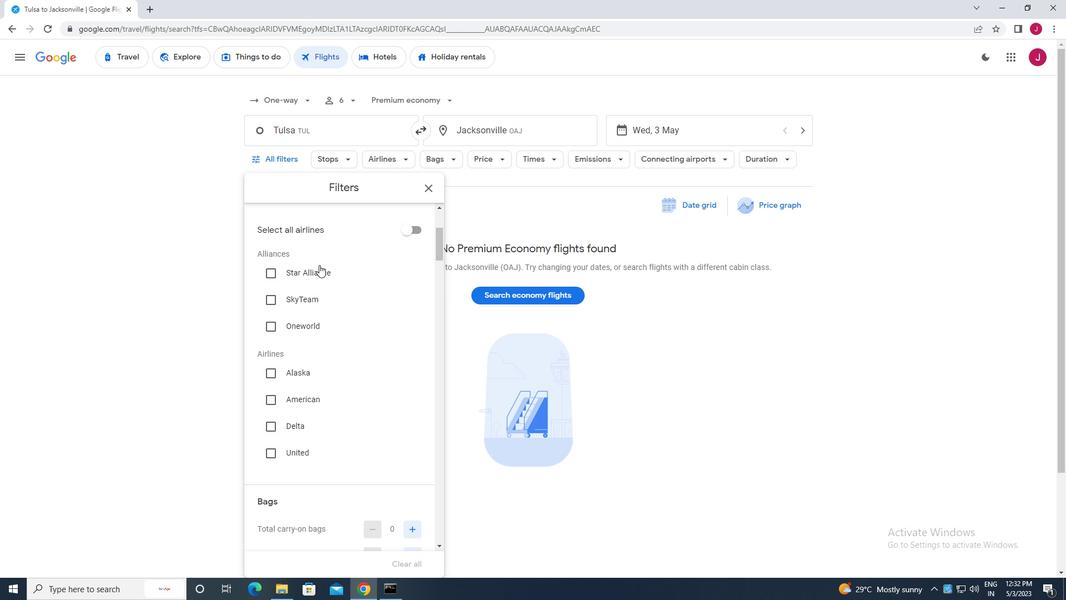 
Action: Mouse moved to (320, 273)
Screenshot: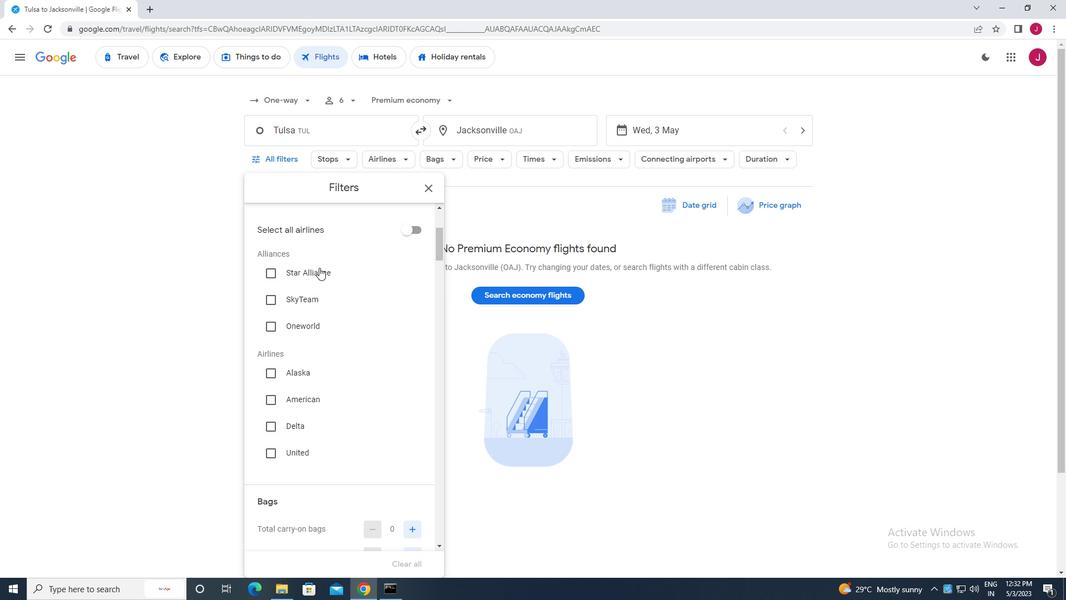 
Action: Mouse scrolled (320, 273) with delta (0, 0)
Screenshot: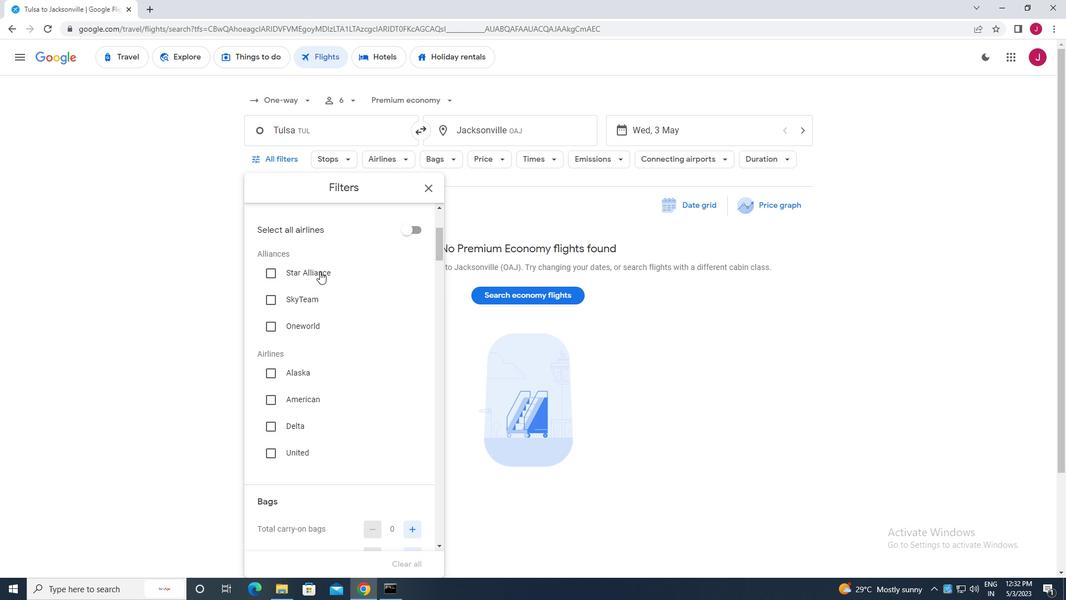 
Action: Mouse moved to (321, 273)
Screenshot: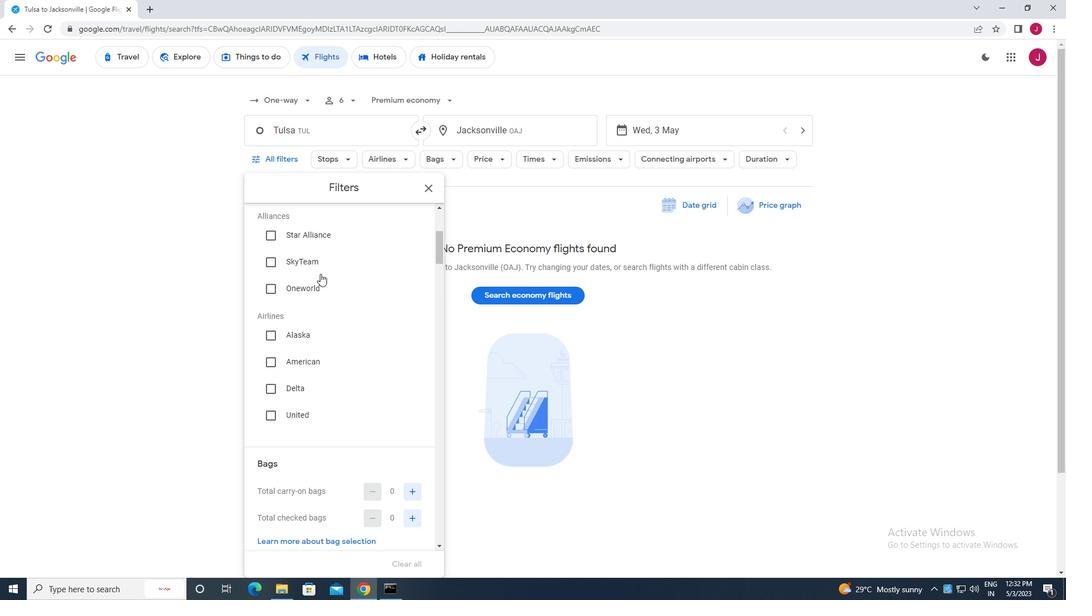 
Action: Mouse scrolled (321, 273) with delta (0, 0)
Screenshot: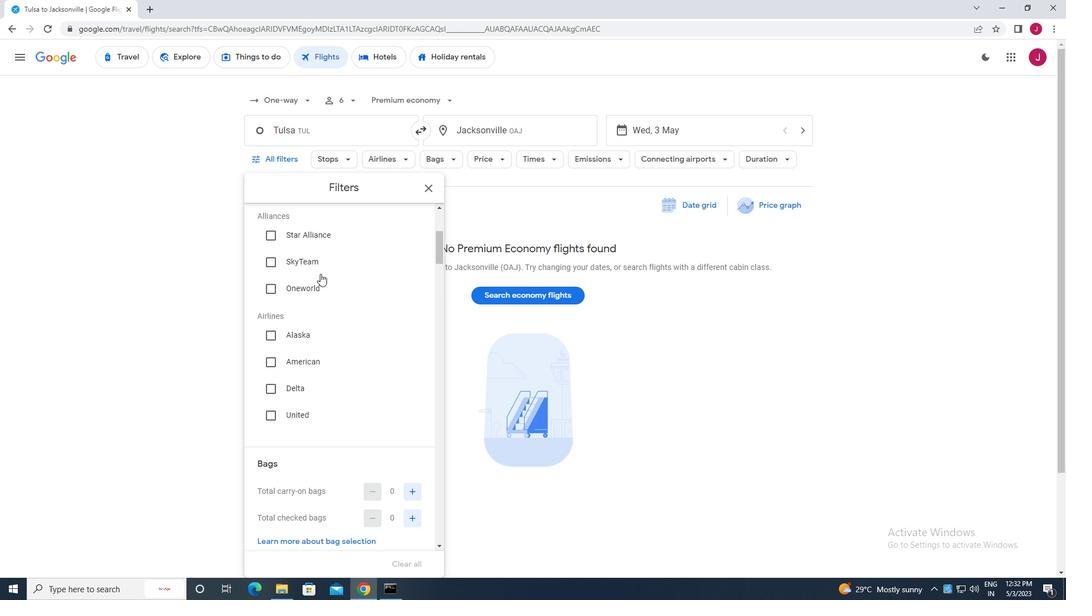 
Action: Mouse moved to (410, 276)
Screenshot: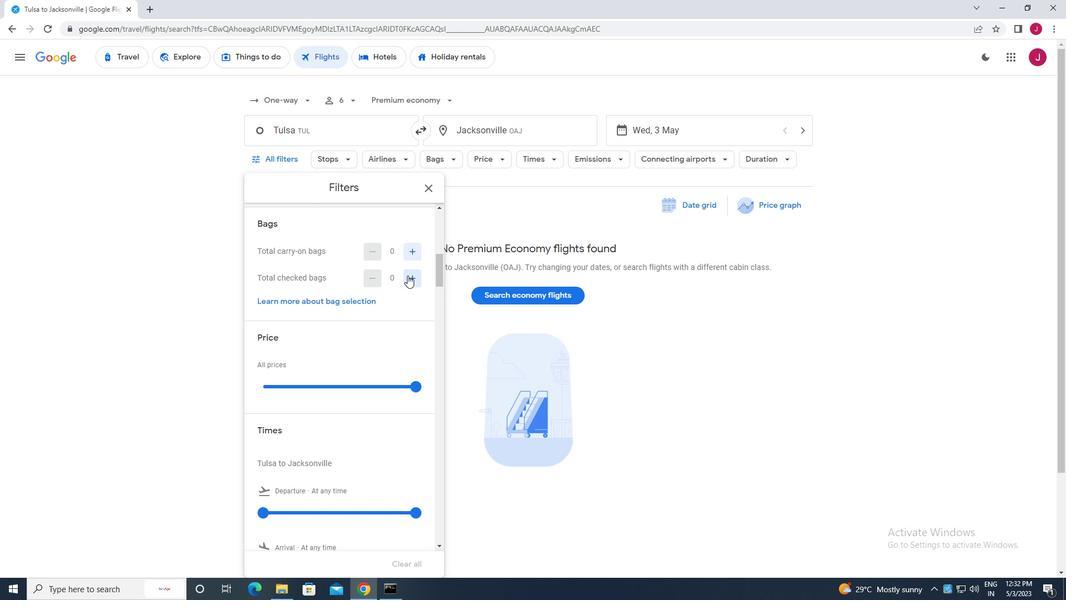 
Action: Mouse pressed left at (410, 276)
Screenshot: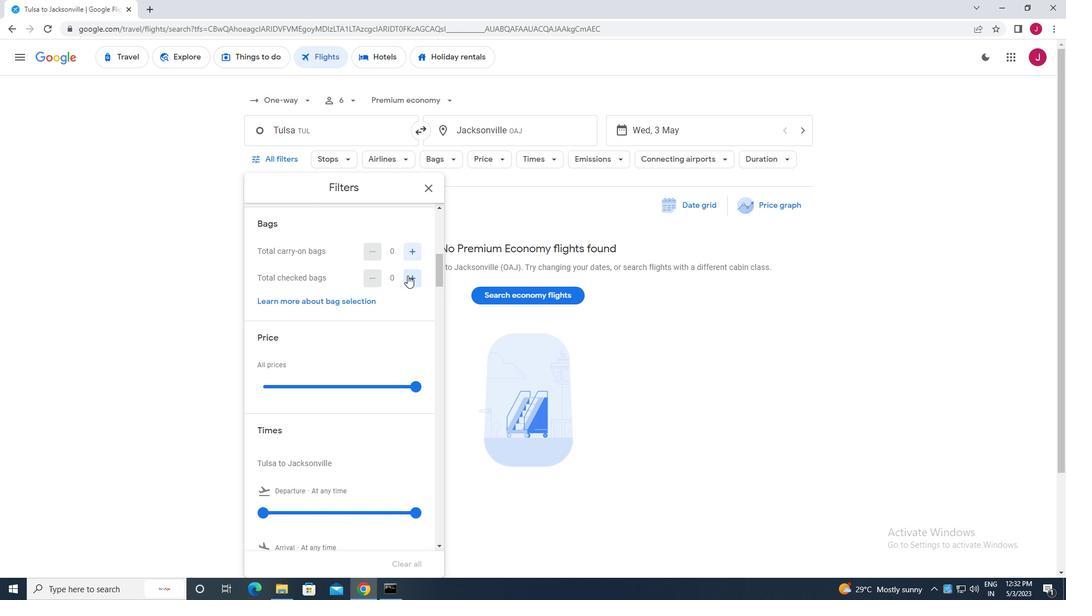 
Action: Mouse pressed left at (410, 276)
Screenshot: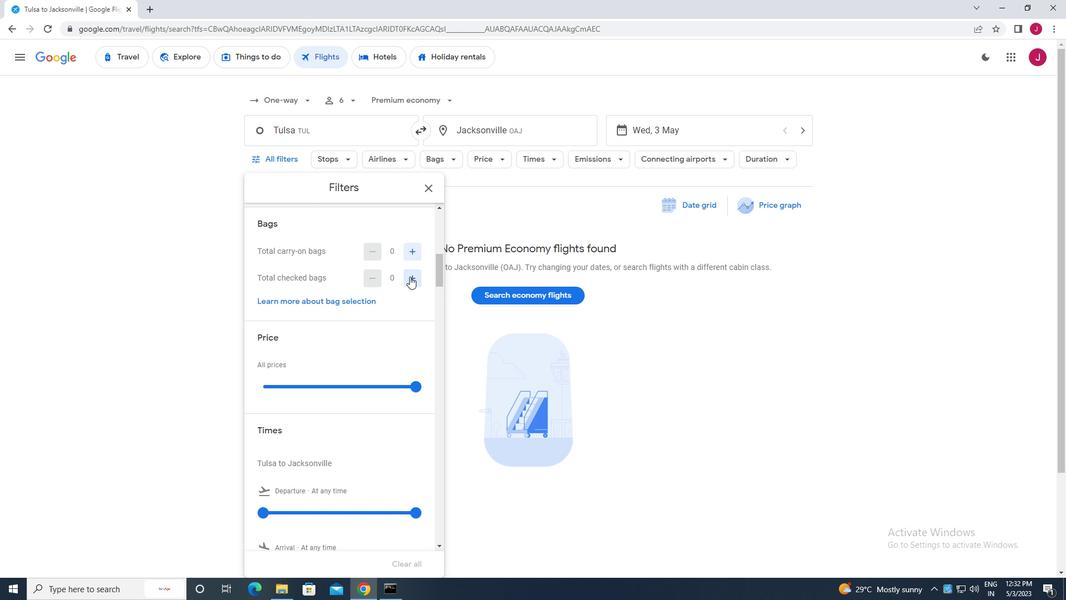 
Action: Mouse pressed left at (410, 276)
Screenshot: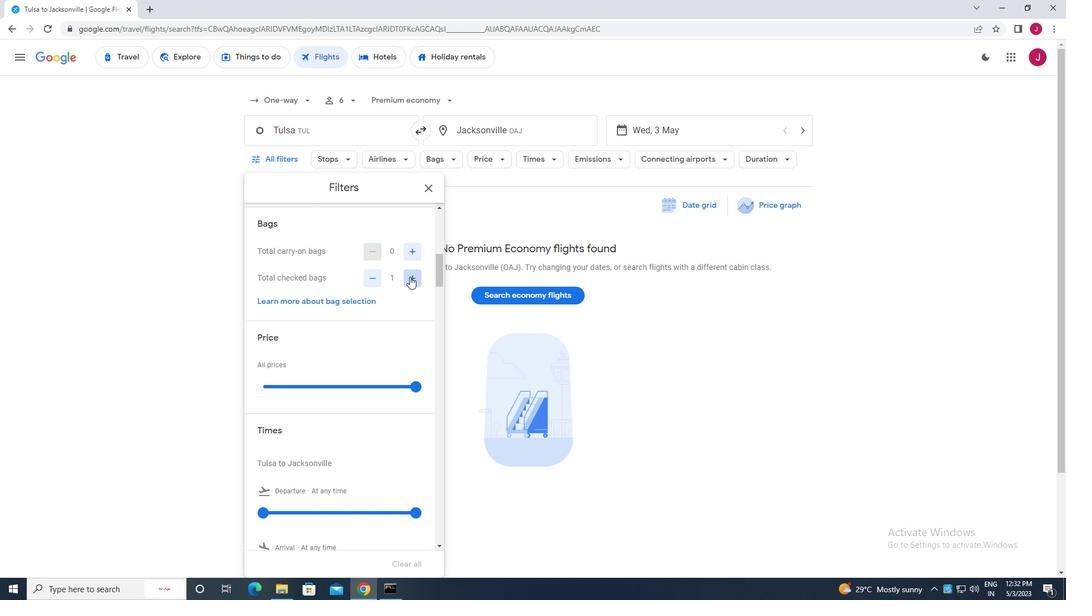 
Action: Mouse pressed left at (410, 276)
Screenshot: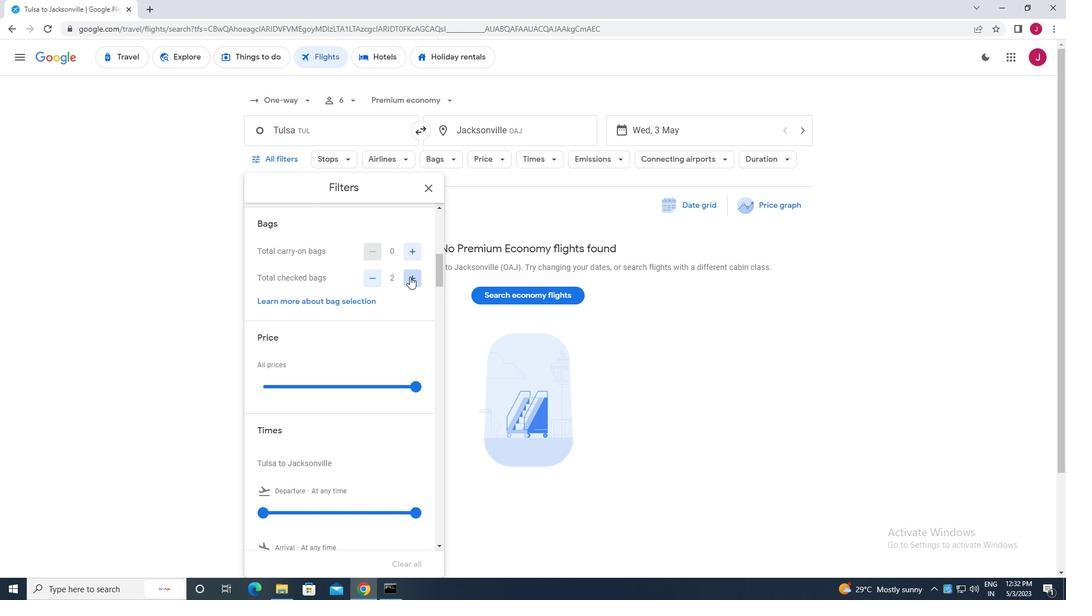 
Action: Mouse pressed left at (410, 276)
Screenshot: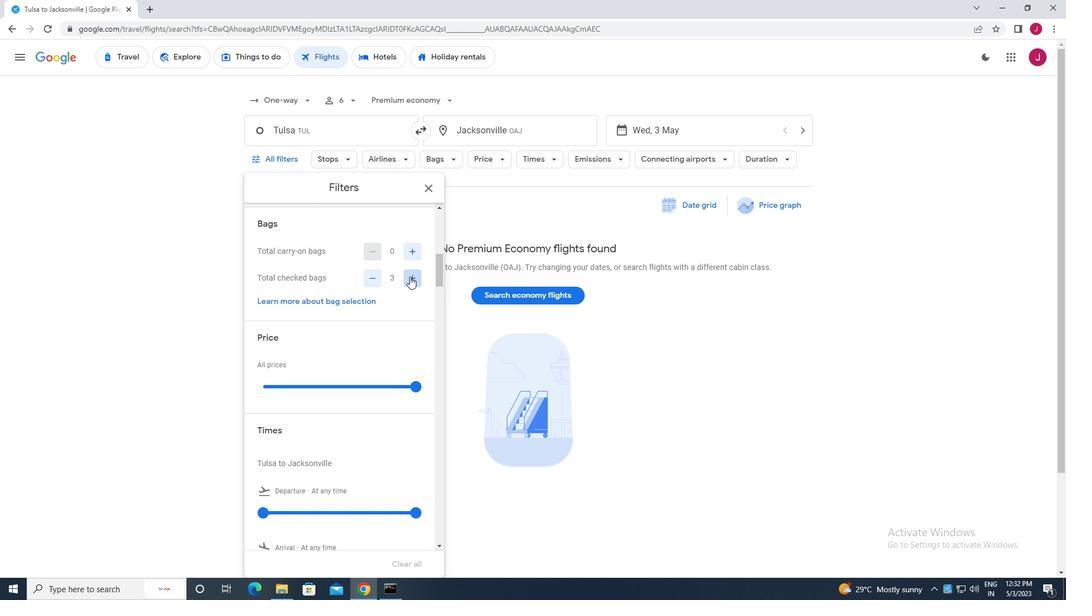 
Action: Mouse pressed left at (410, 276)
Screenshot: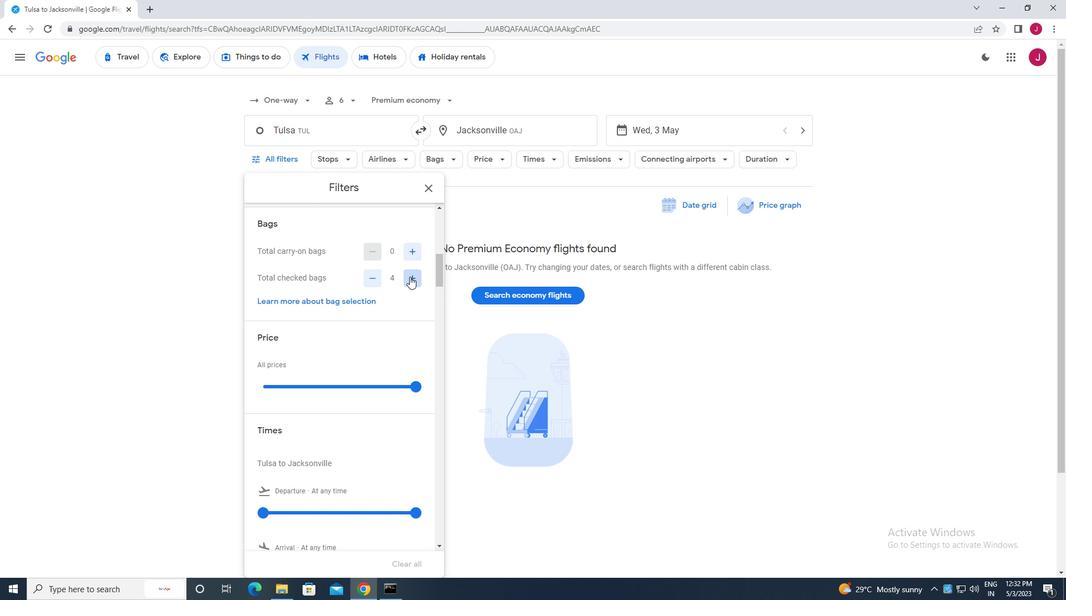 
Action: Mouse pressed left at (410, 276)
Screenshot: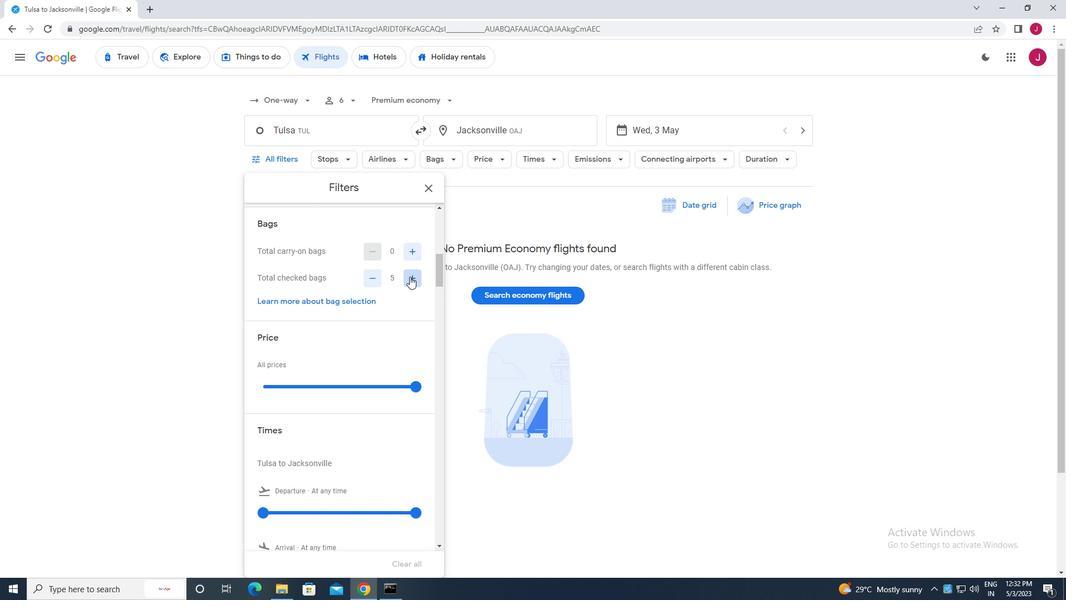 
Action: Mouse moved to (411, 280)
Screenshot: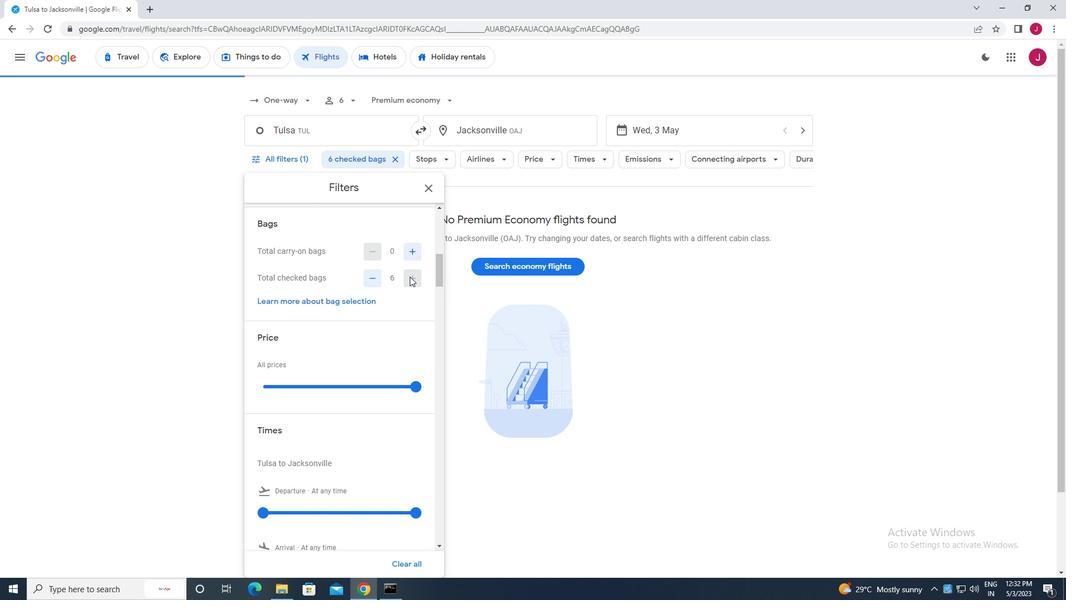 
Action: Mouse pressed left at (411, 280)
Screenshot: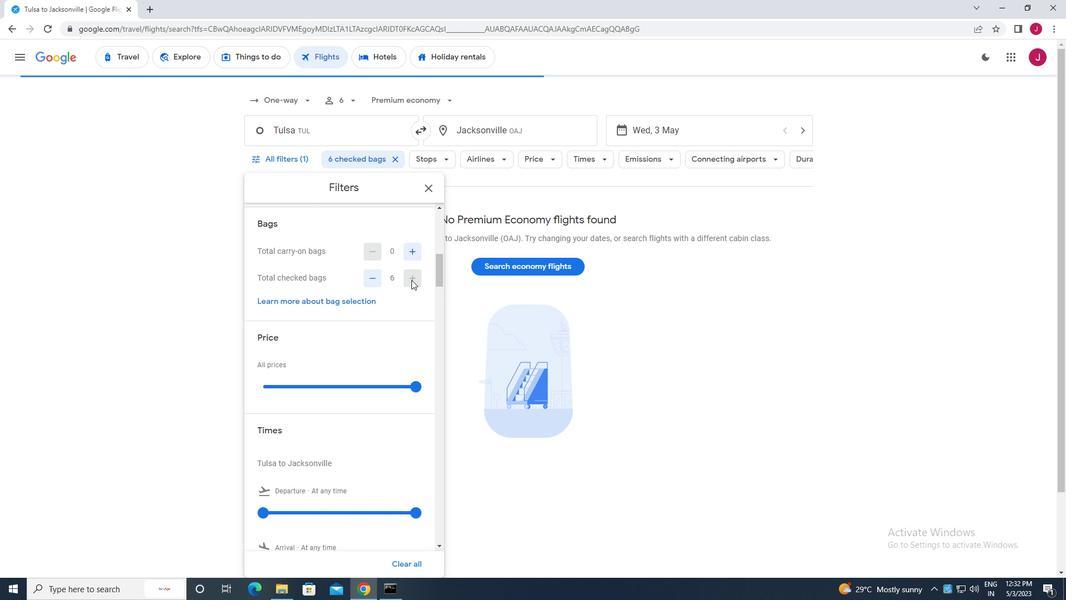 
Action: Mouse moved to (407, 282)
Screenshot: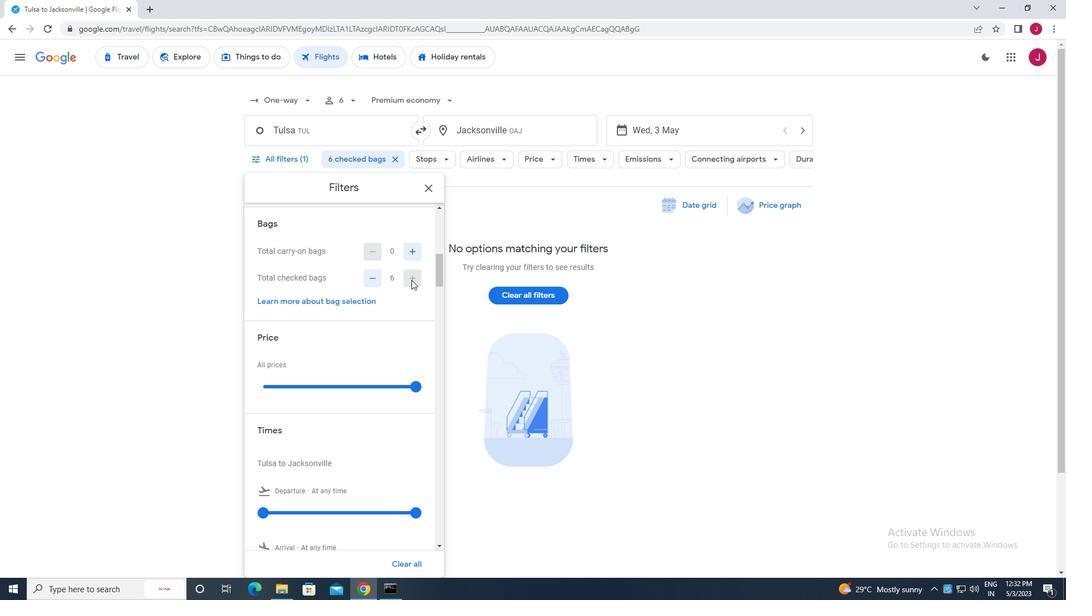 
Action: Mouse scrolled (407, 281) with delta (0, 0)
Screenshot: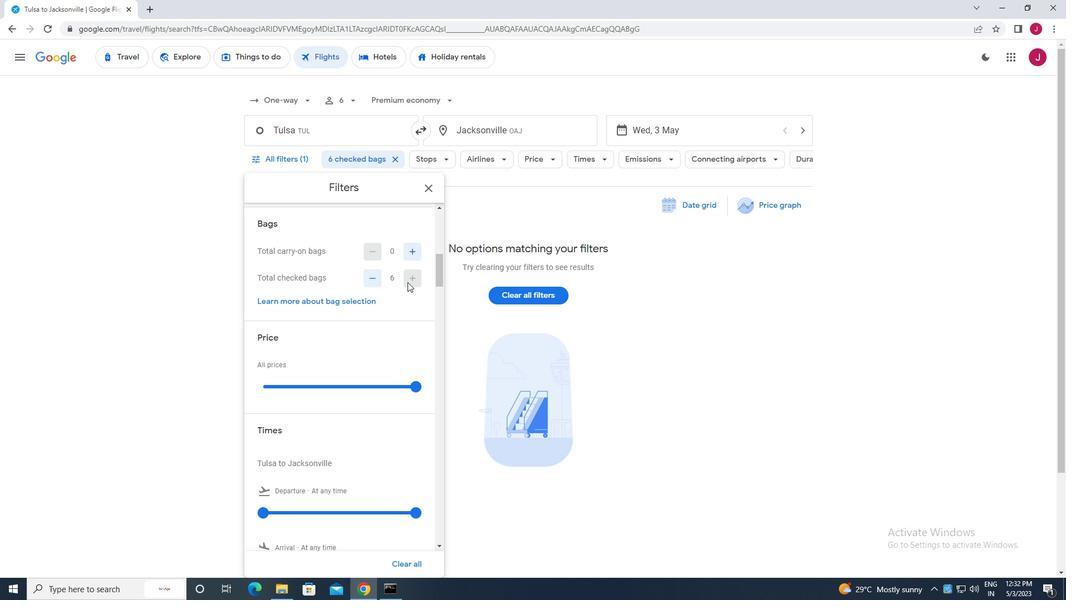 
Action: Mouse scrolled (407, 281) with delta (0, 0)
Screenshot: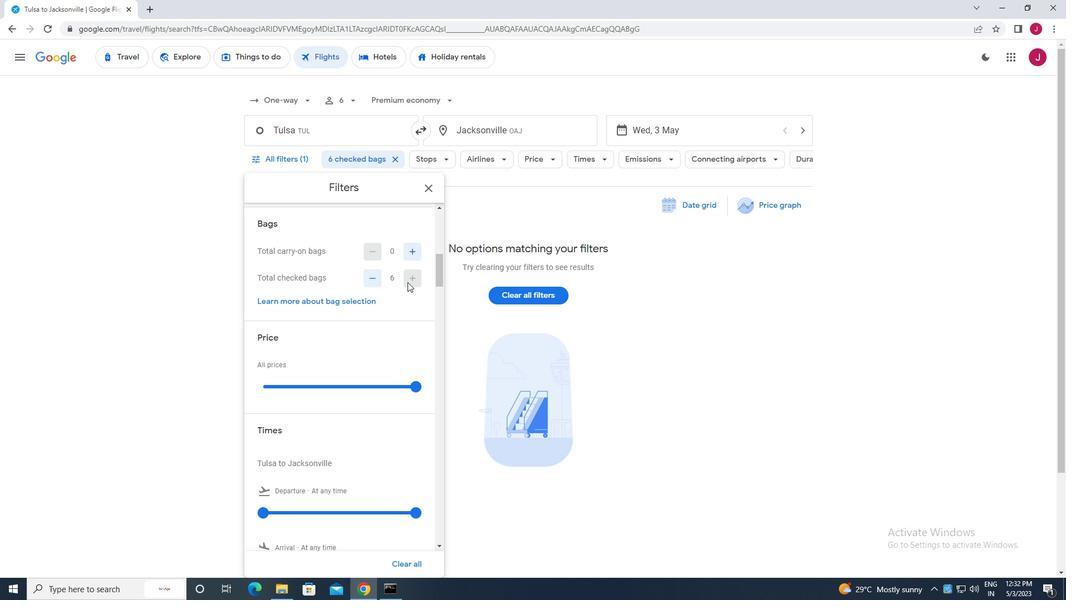 
Action: Mouse moved to (417, 275)
Screenshot: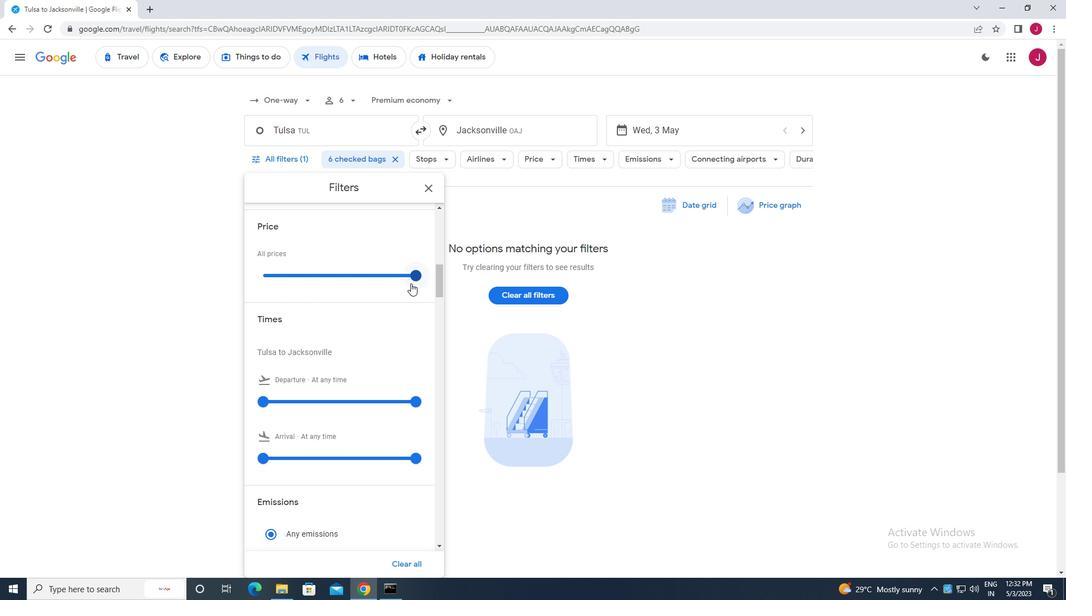 
Action: Mouse pressed left at (417, 275)
Screenshot: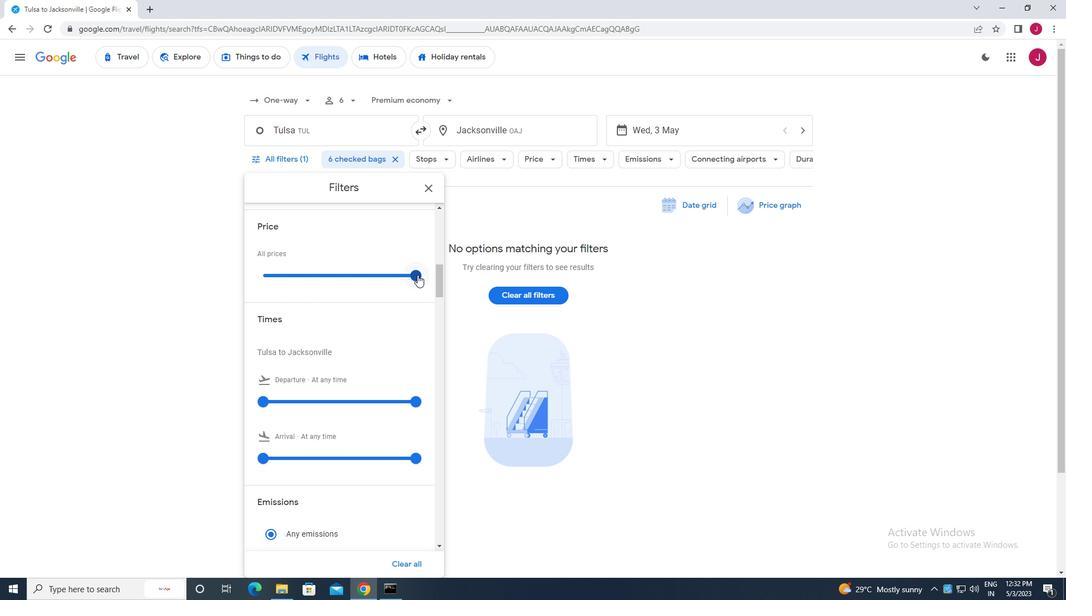 
Action: Mouse moved to (412, 348)
Screenshot: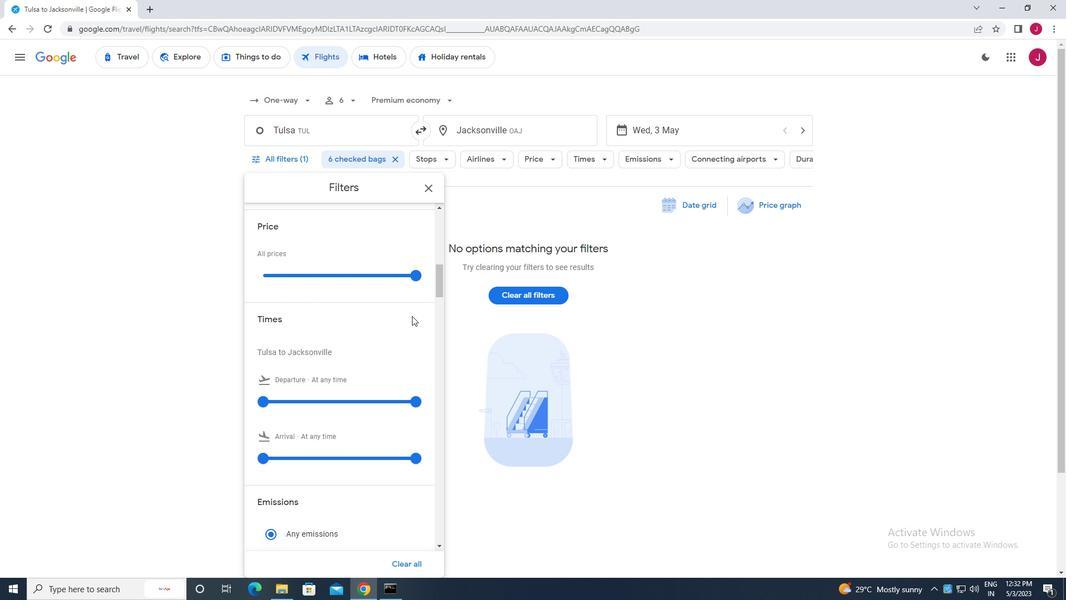 
Action: Mouse scrolled (412, 348) with delta (0, 0)
Screenshot: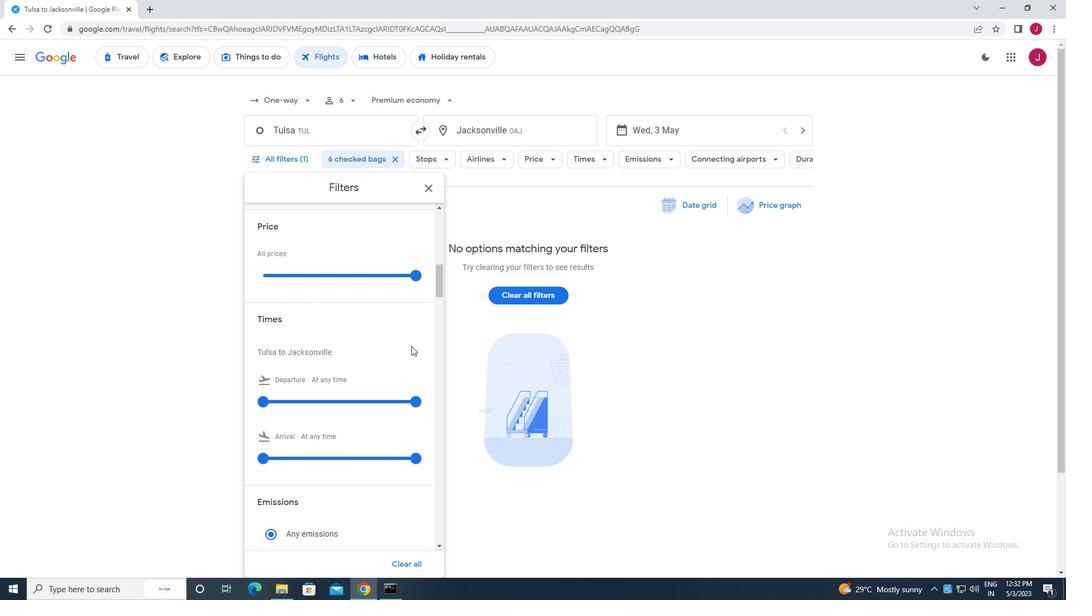 
Action: Mouse moved to (412, 349)
Screenshot: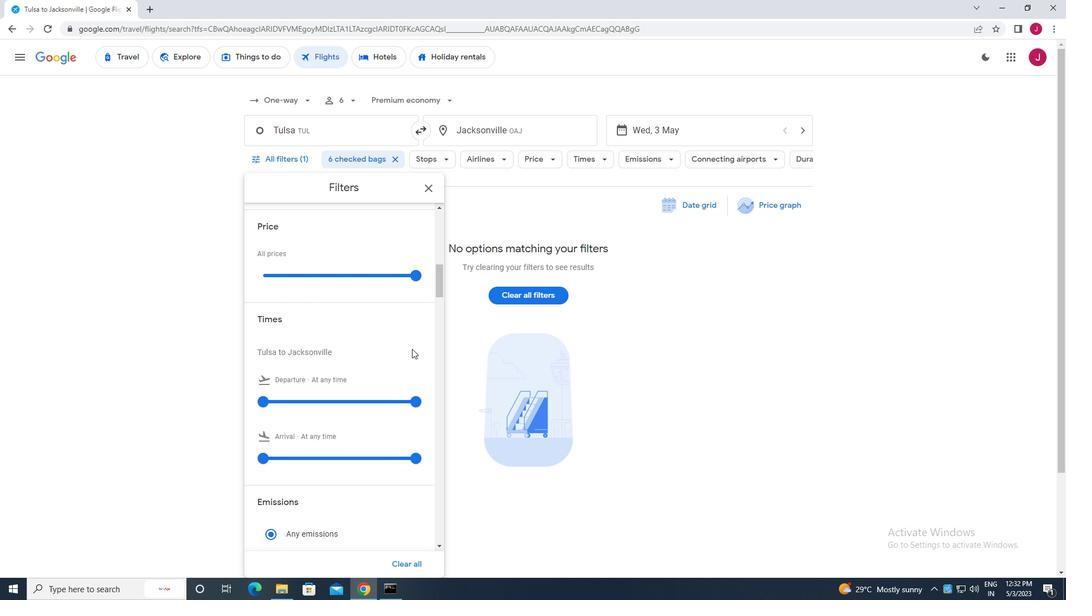 
Action: Mouse scrolled (412, 348) with delta (0, 0)
Screenshot: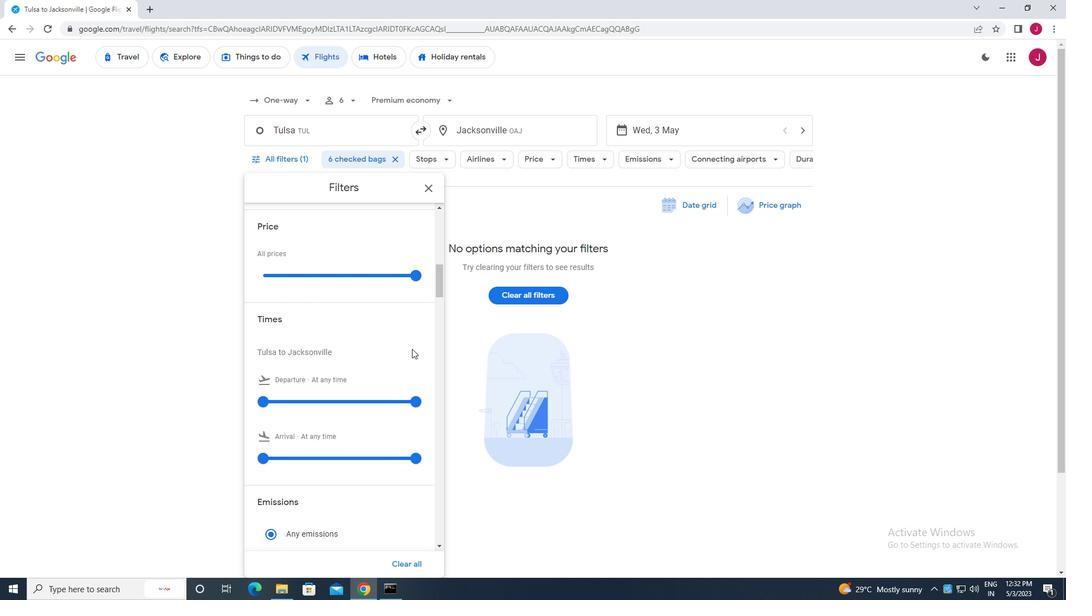 
Action: Mouse moved to (261, 289)
Screenshot: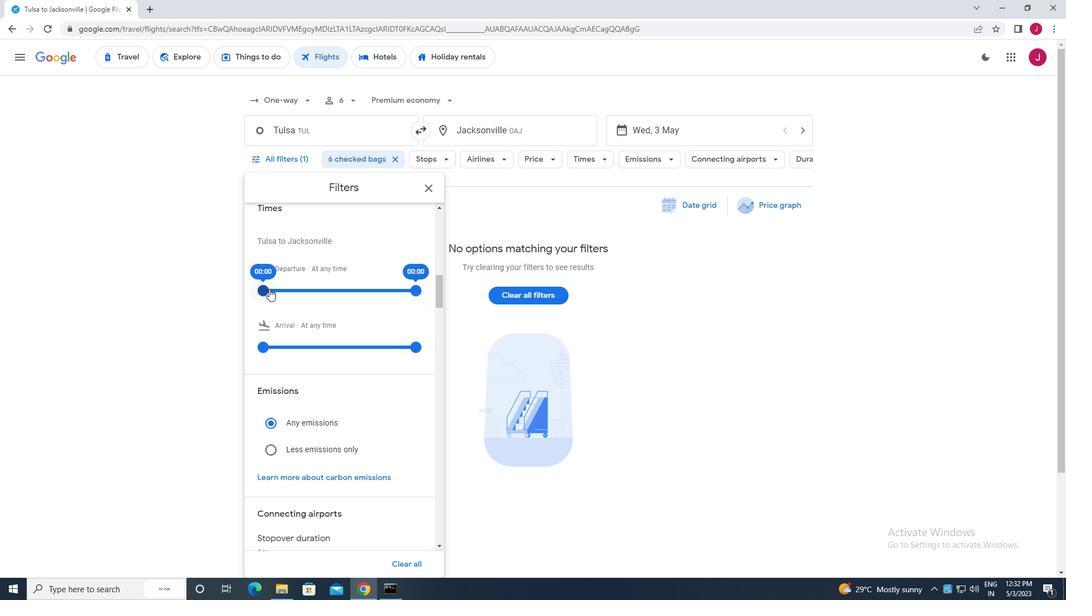 
Action: Mouse pressed left at (261, 289)
Screenshot: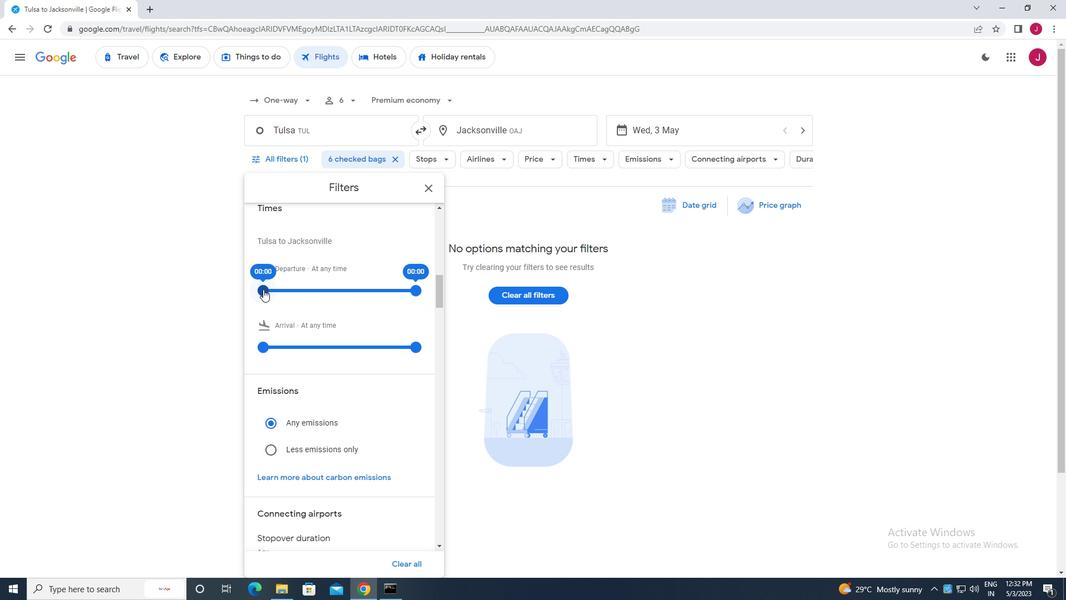 
Action: Mouse moved to (413, 290)
Screenshot: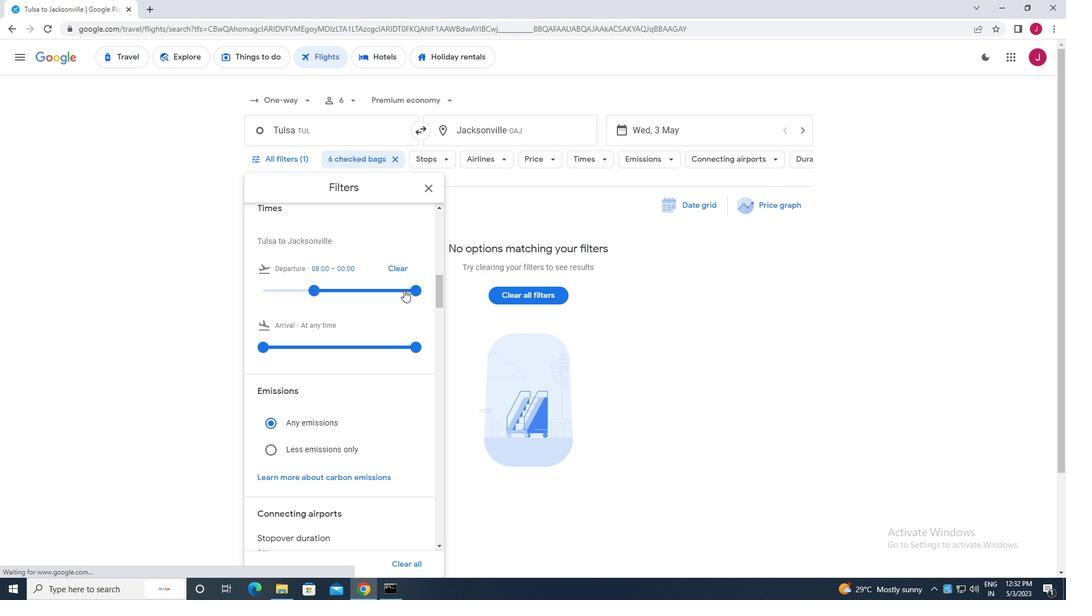 
Action: Mouse pressed left at (413, 290)
Screenshot: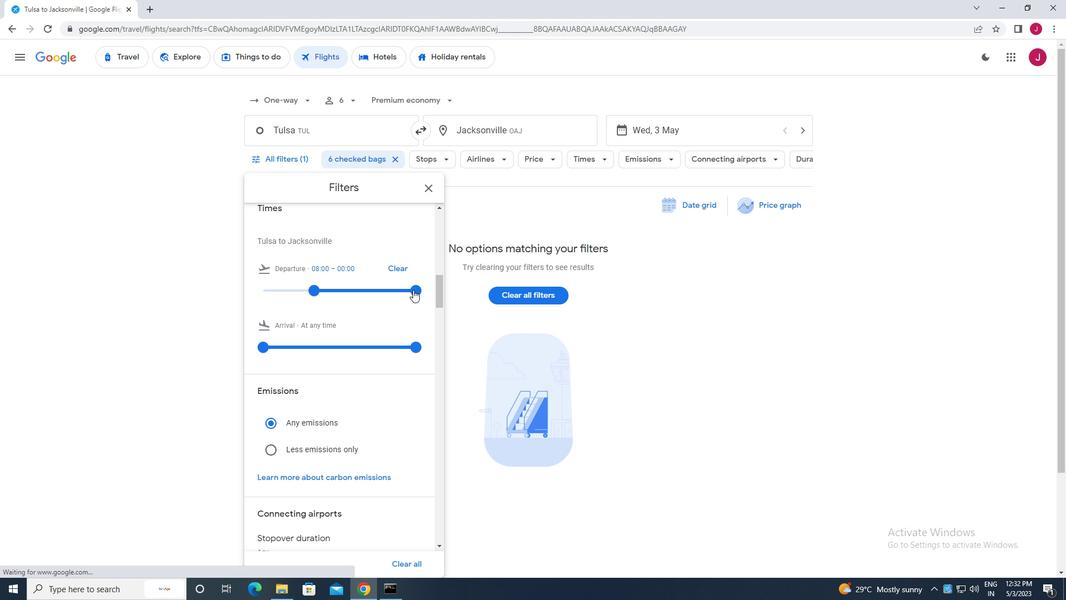 
Action: Mouse moved to (427, 188)
Screenshot: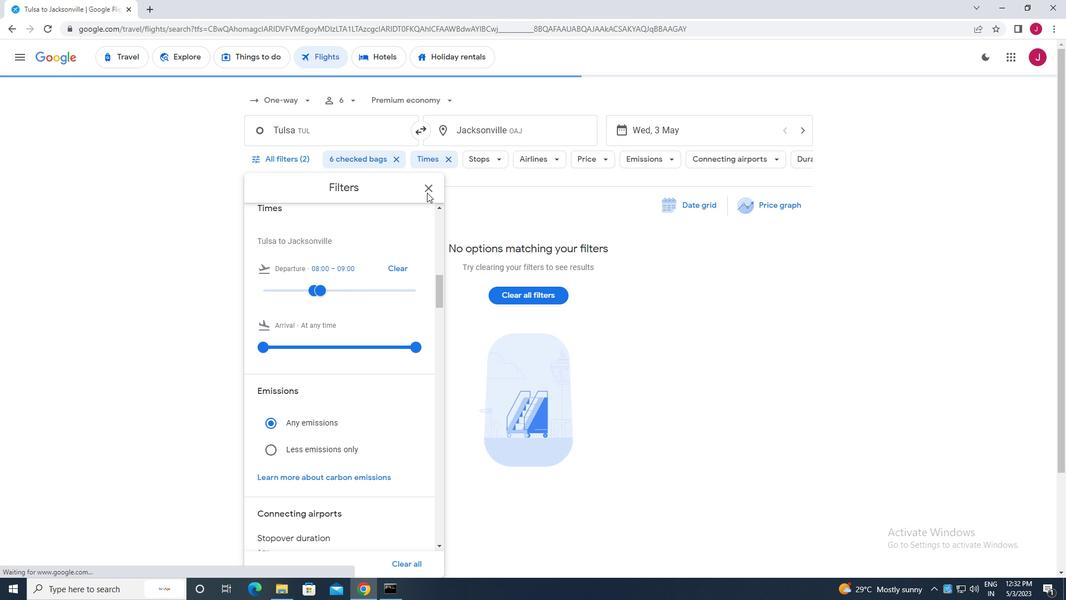 
Action: Mouse pressed left at (427, 188)
Screenshot: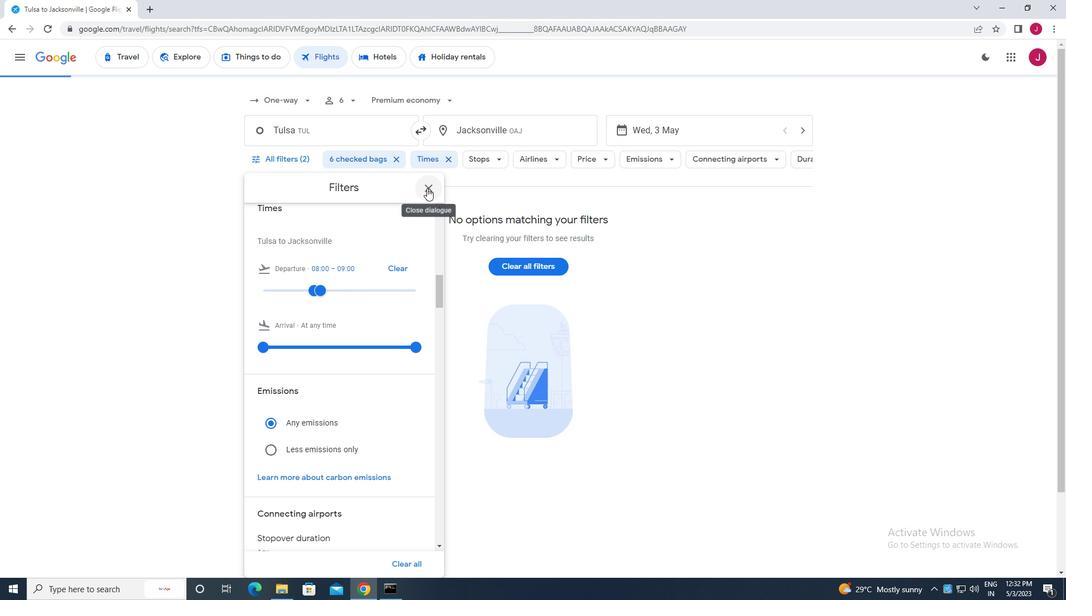 
Action: Mouse moved to (426, 188)
Screenshot: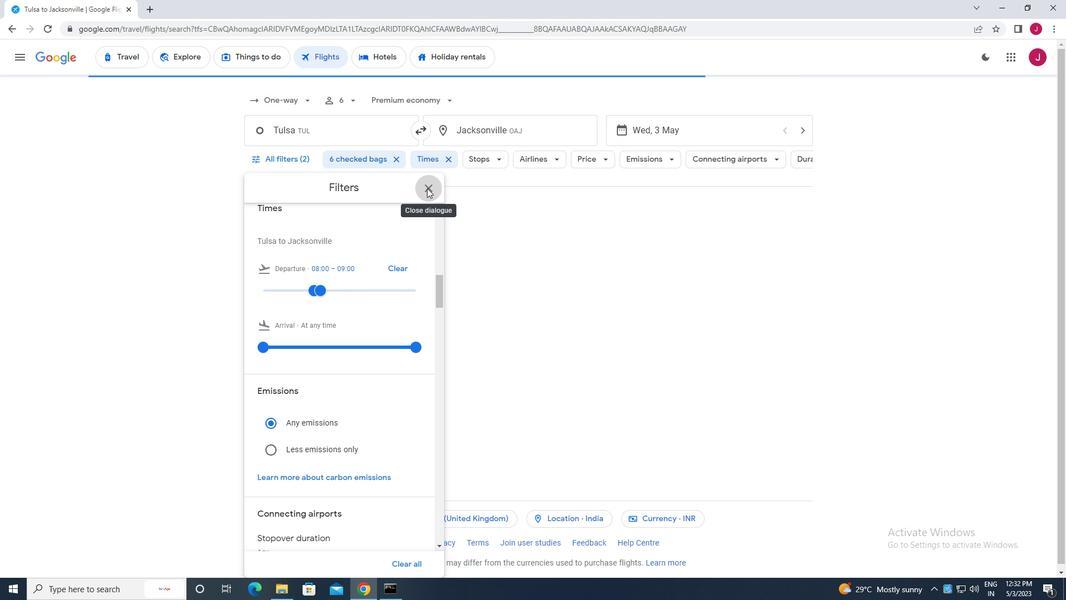 
